 Task: Look for space in Pamiers, France from 10th July, 2023 to 15th July, 2023 for 7 adults in price range Rs.10000 to Rs.15000. Place can be entire place or shared room with 4 bedrooms having 7 beds and 4 bathrooms. Property type can be house, flat, guest house. Amenities needed are: wifi, TV, free parkinig on premises, gym, breakfast. Booking option can be shelf check-in. Required host language is English.
Action: Mouse moved to (403, 97)
Screenshot: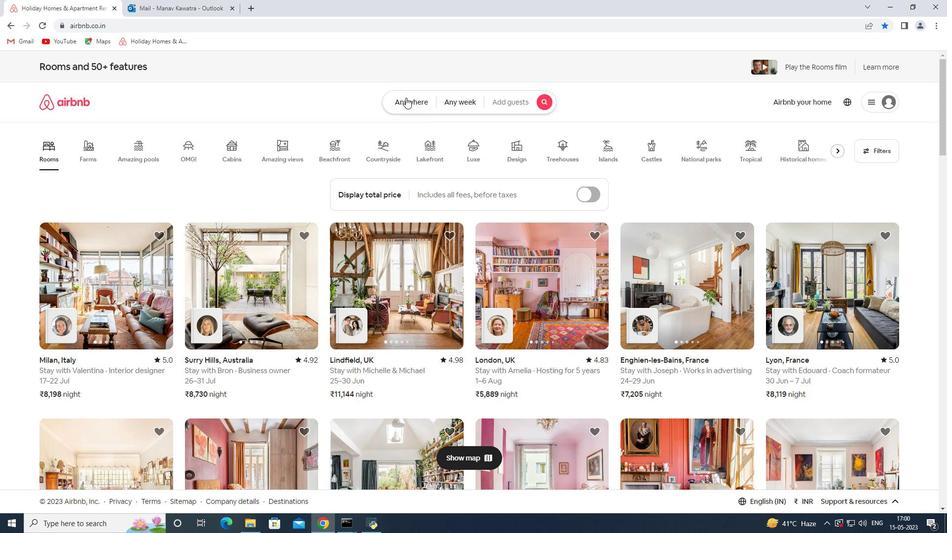 
Action: Mouse pressed left at (403, 97)
Screenshot: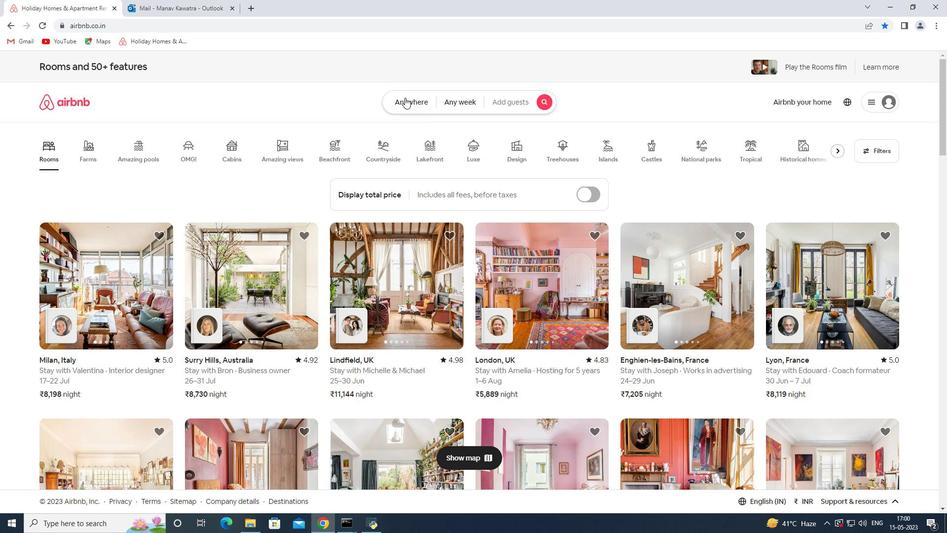 
Action: Mouse moved to (377, 139)
Screenshot: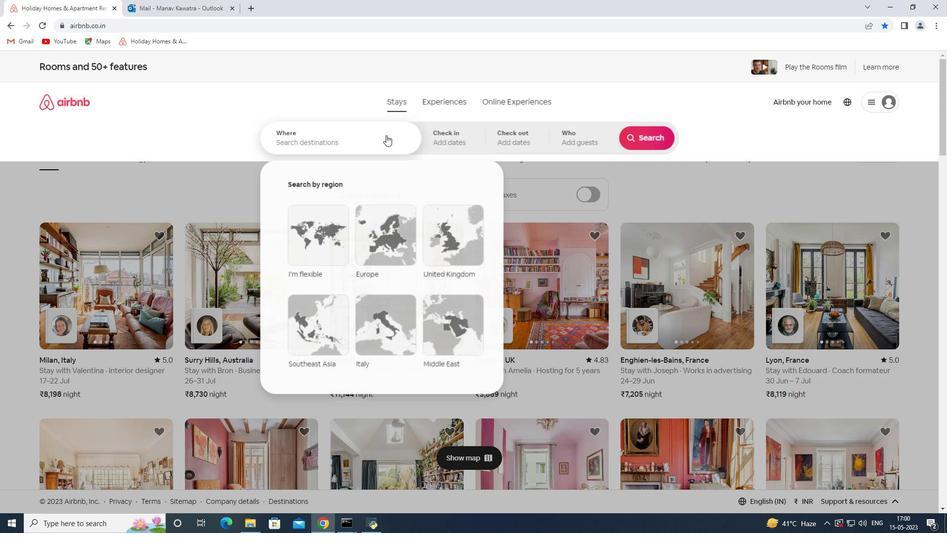 
Action: Mouse pressed left at (377, 139)
Screenshot: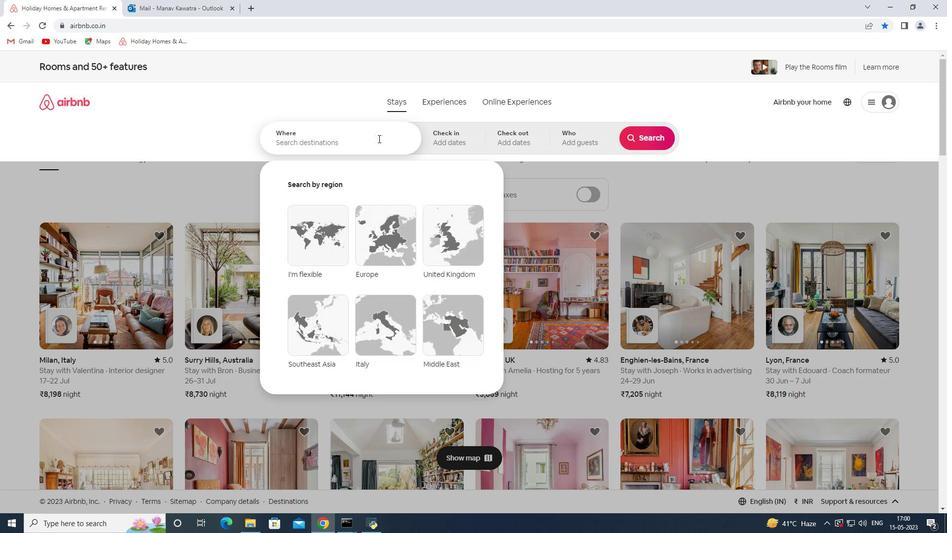 
Action: Mouse moved to (377, 140)
Screenshot: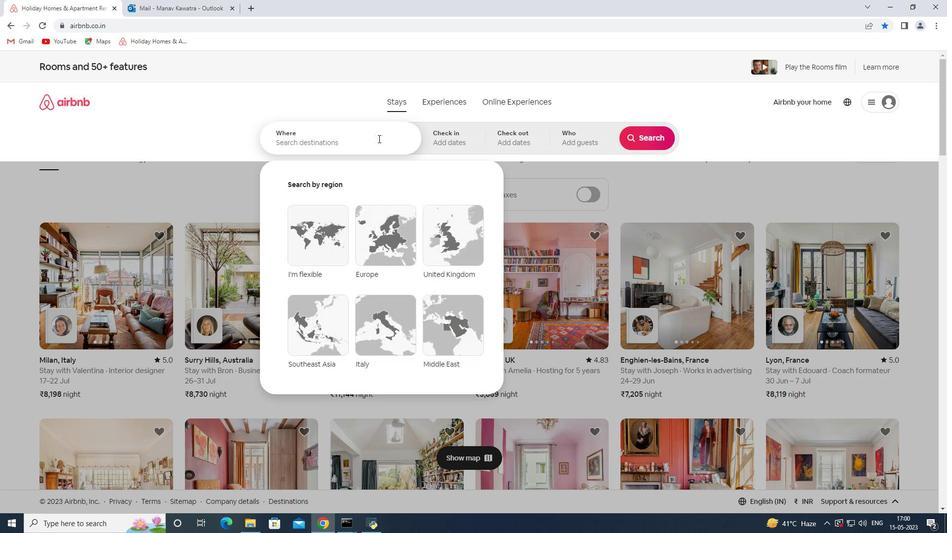 
Action: Key pressed <Key.shift><Key.shift><Key.shift>Pamiers<Key.space><Key.shift><Key.shift><Key.shift><Key.shift><Key.shift><Key.shift><Key.shift><Key.shift><Key.shift>France<Key.space><Key.enter>
Screenshot: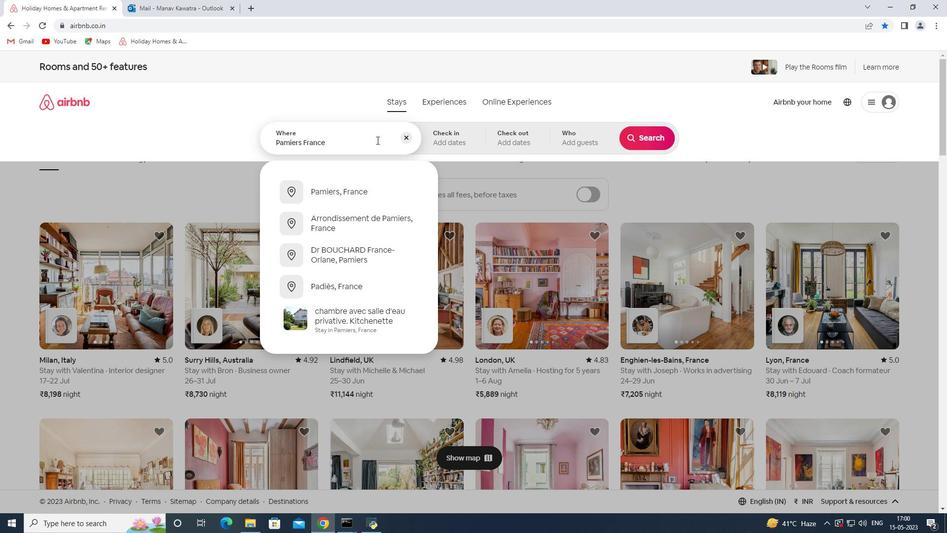 
Action: Mouse moved to (631, 216)
Screenshot: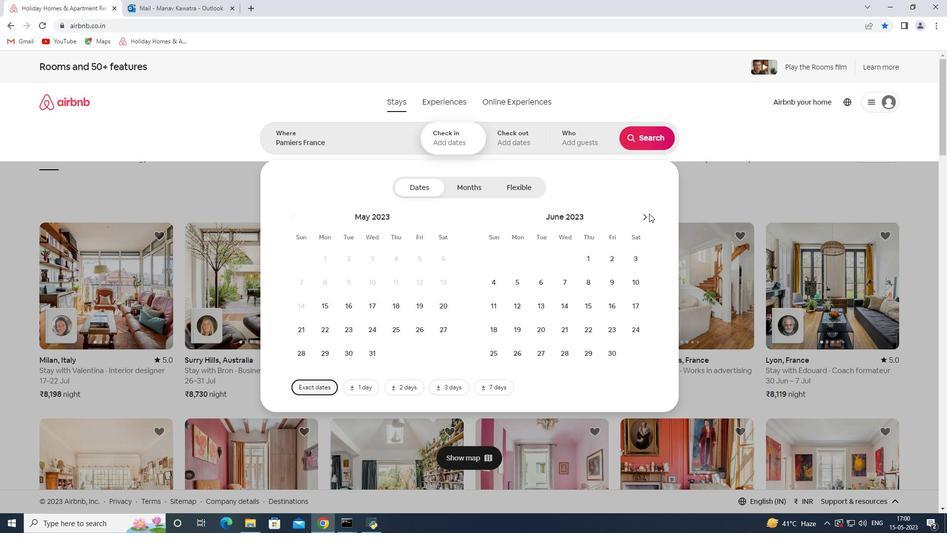 
Action: Mouse pressed left at (631, 216)
Screenshot: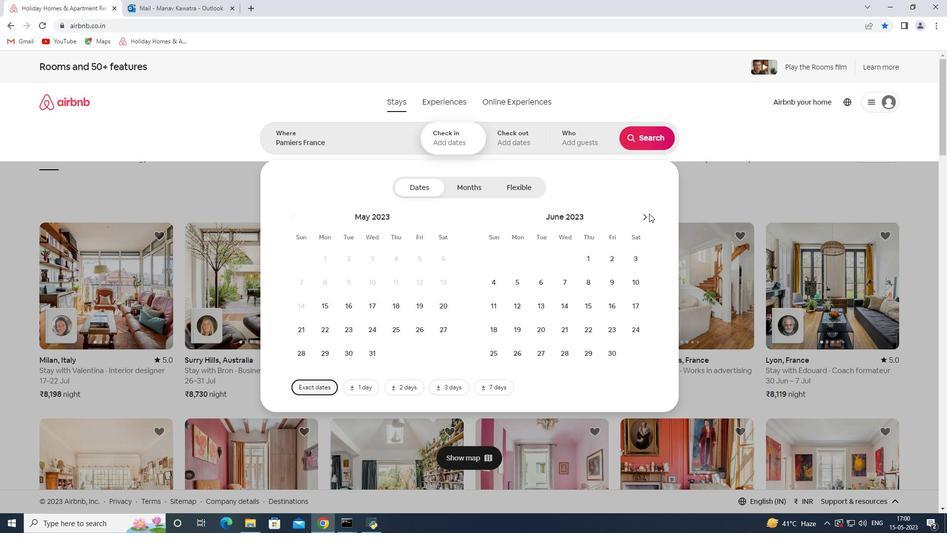 
Action: Mouse moved to (639, 219)
Screenshot: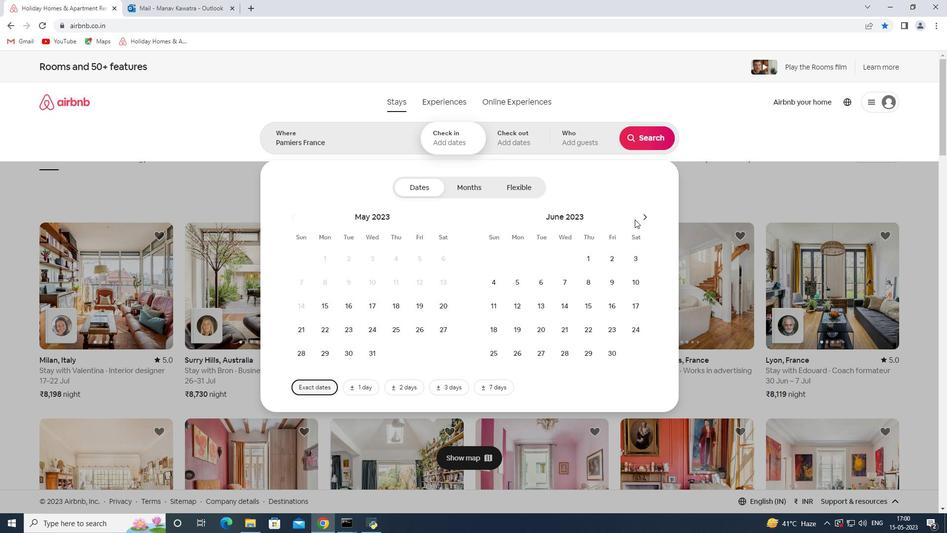 
Action: Mouse pressed left at (639, 219)
Screenshot: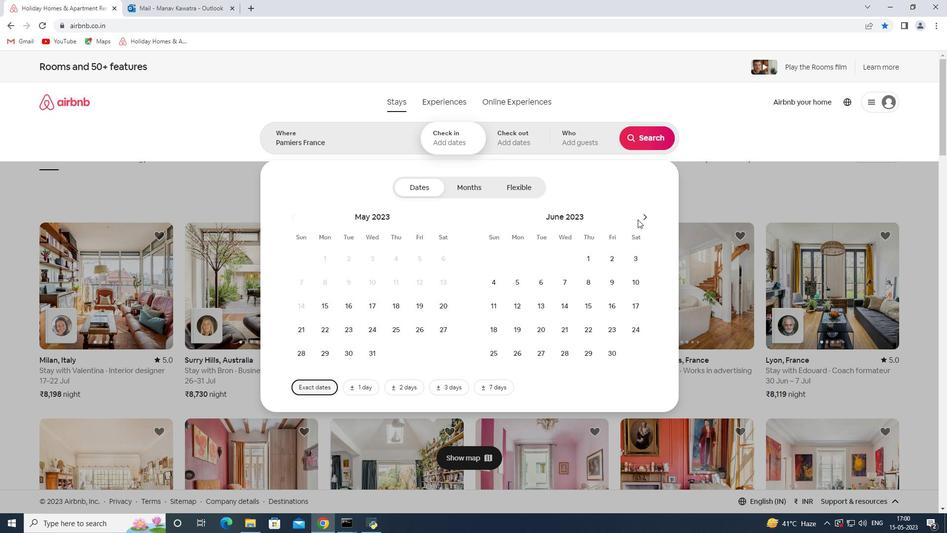 
Action: Mouse moved to (515, 306)
Screenshot: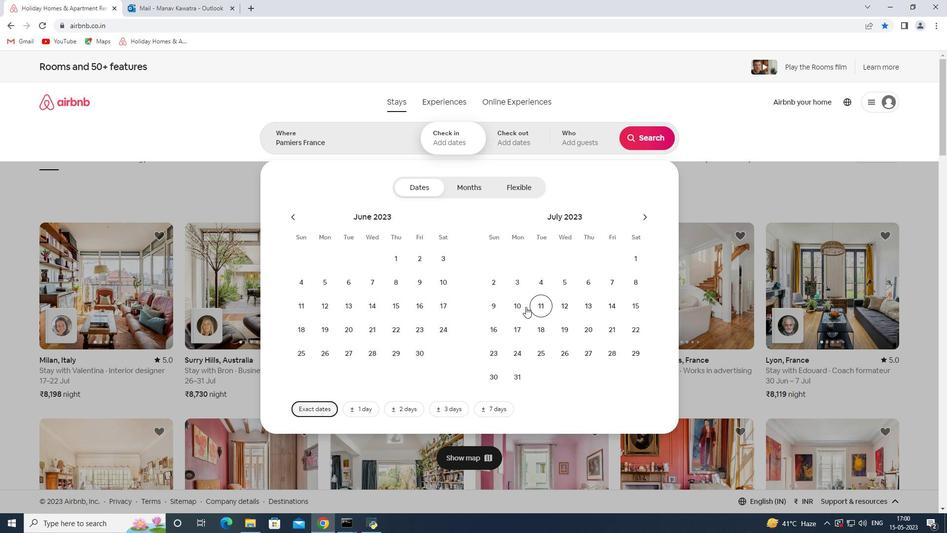 
Action: Mouse pressed left at (515, 306)
Screenshot: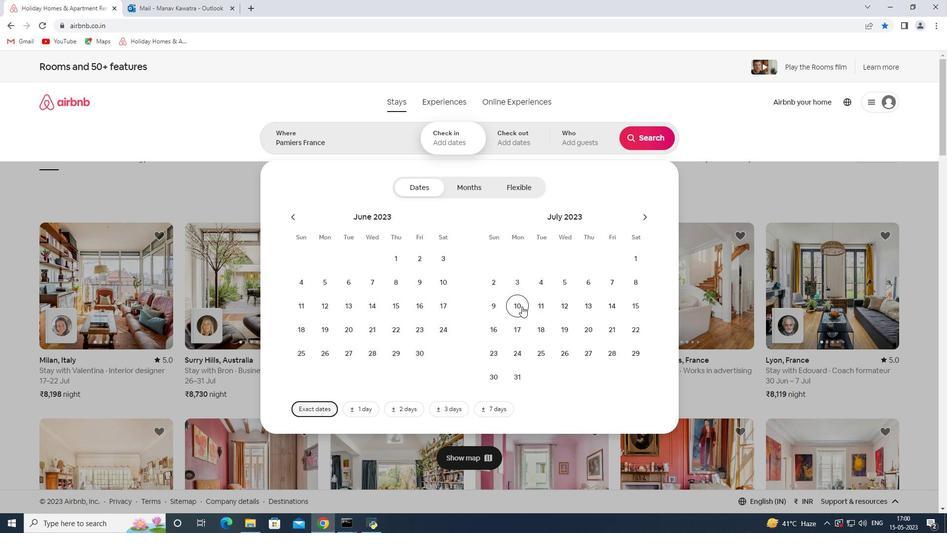 
Action: Mouse moved to (635, 306)
Screenshot: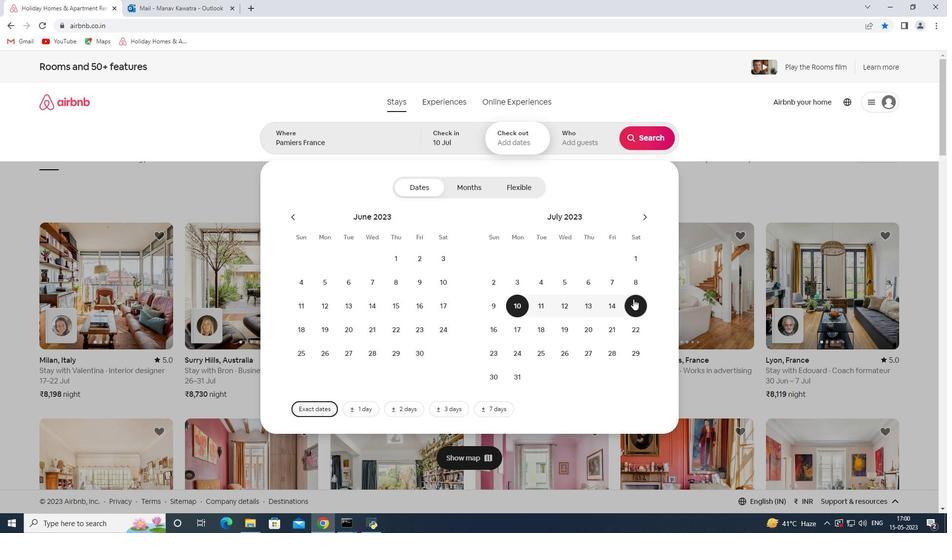 
Action: Mouse pressed left at (635, 306)
Screenshot: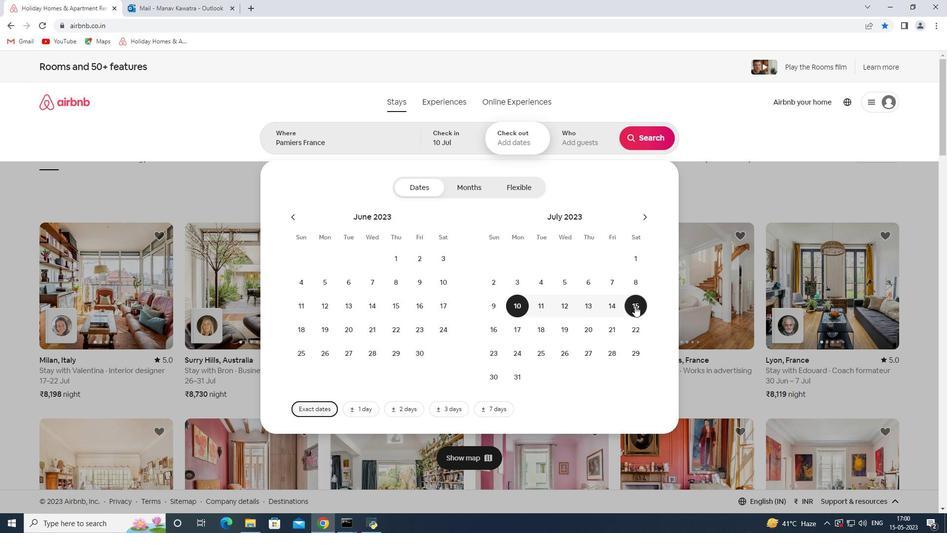 
Action: Mouse moved to (585, 147)
Screenshot: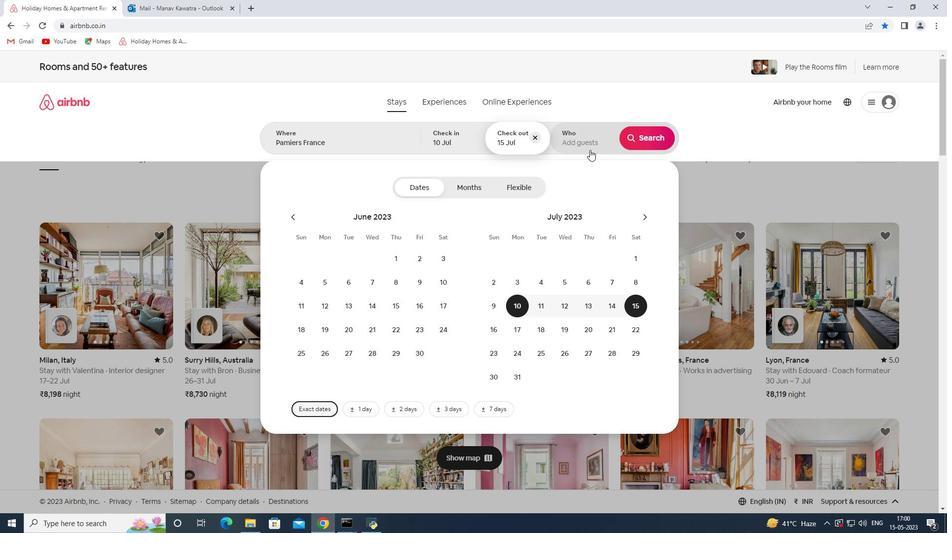 
Action: Mouse pressed left at (585, 147)
Screenshot: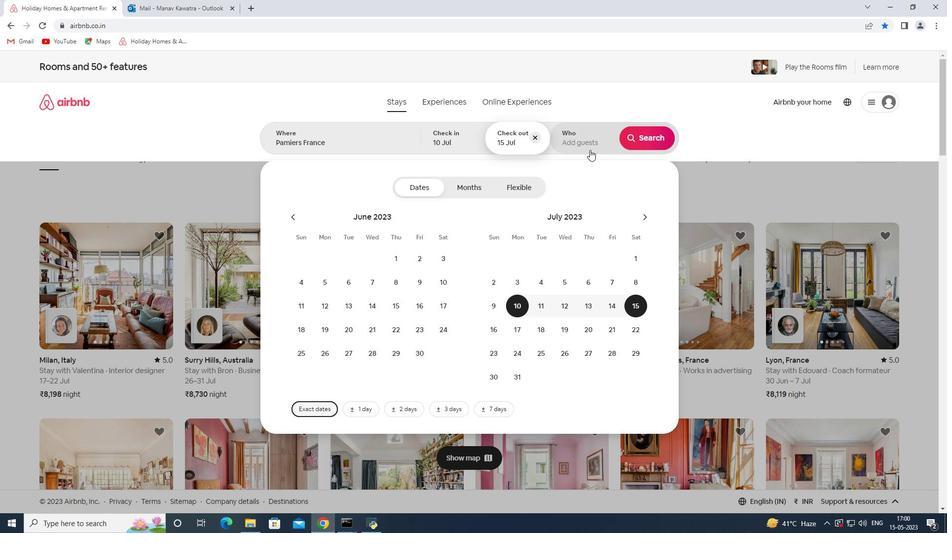
Action: Mouse moved to (651, 192)
Screenshot: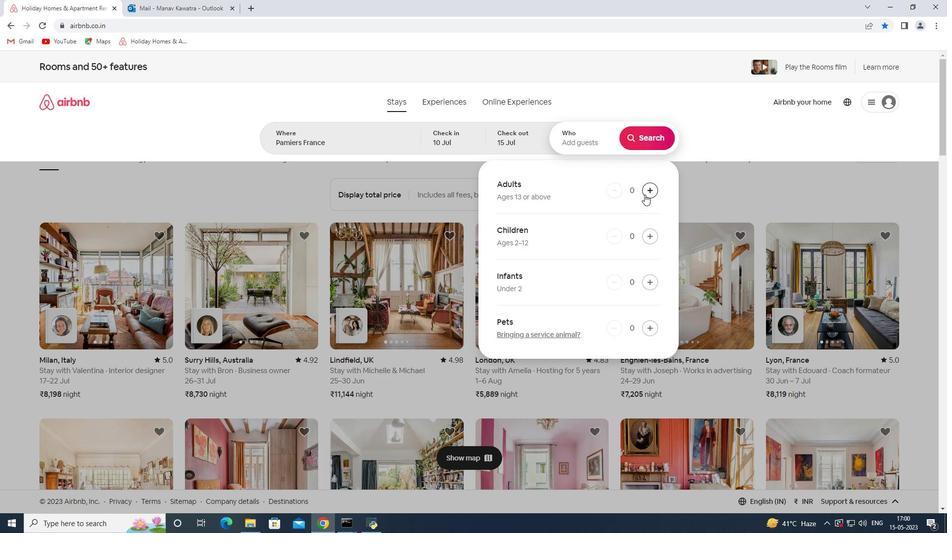 
Action: Mouse pressed left at (651, 192)
Screenshot: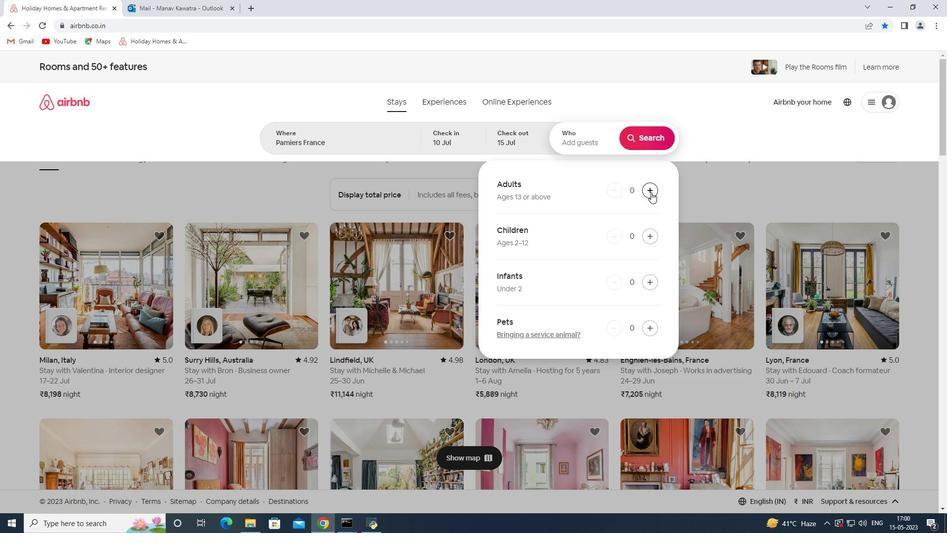 
Action: Mouse pressed left at (651, 192)
Screenshot: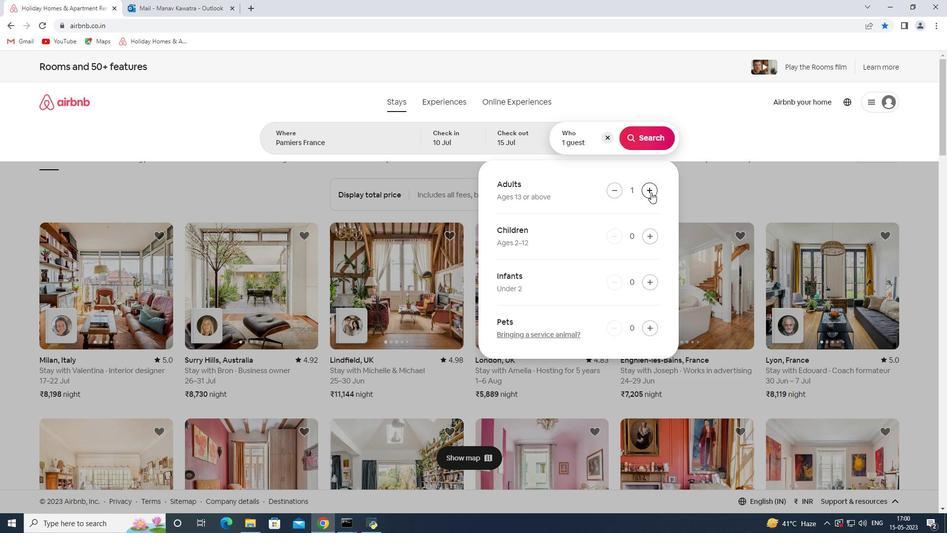 
Action: Mouse pressed left at (651, 192)
Screenshot: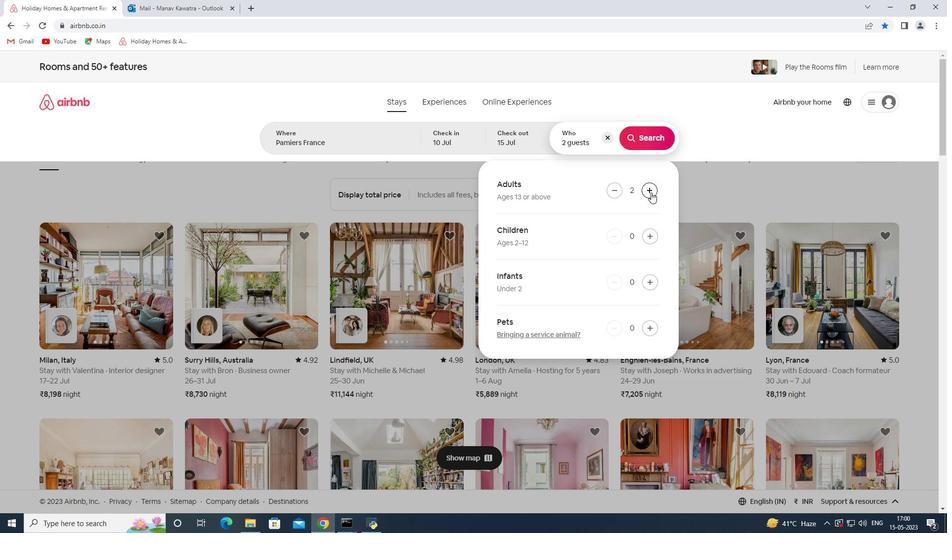 
Action: Mouse pressed left at (651, 192)
Screenshot: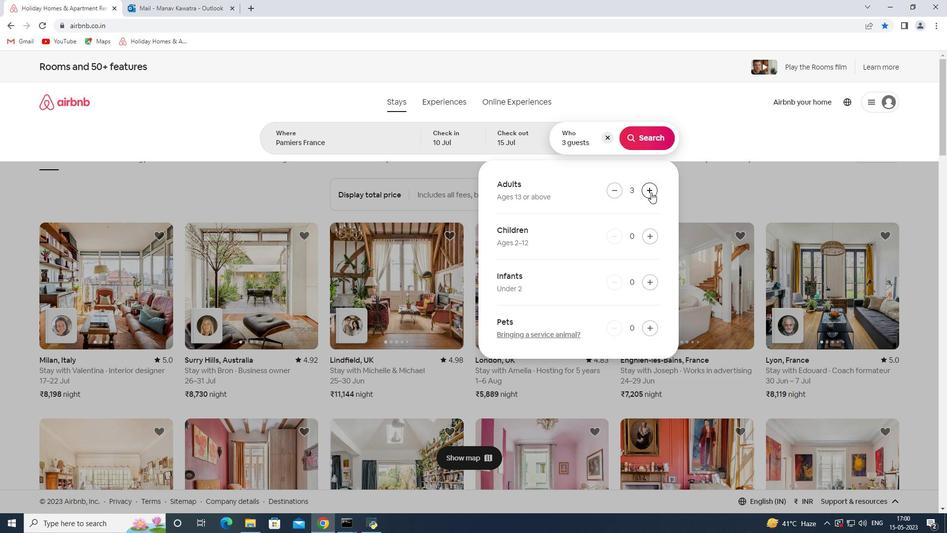 
Action: Mouse pressed left at (651, 192)
Screenshot: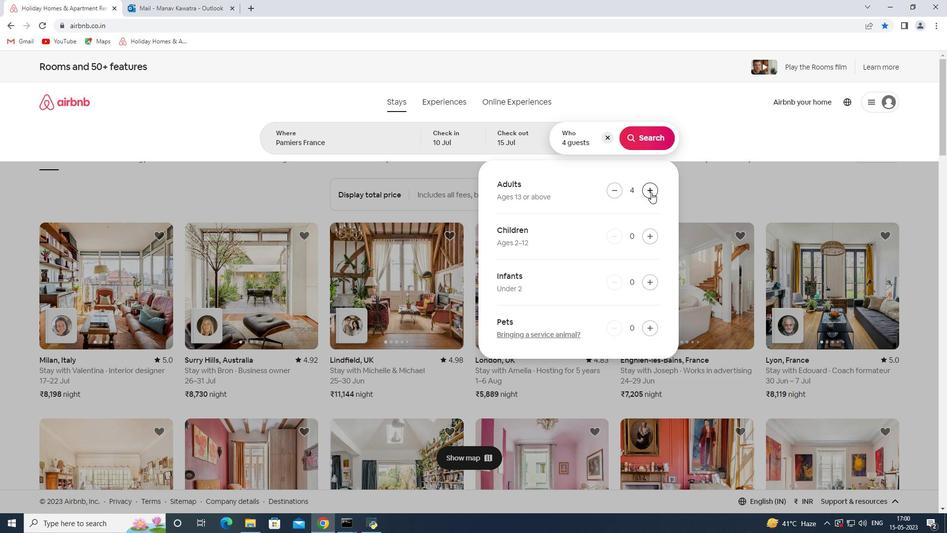 
Action: Mouse pressed left at (651, 192)
Screenshot: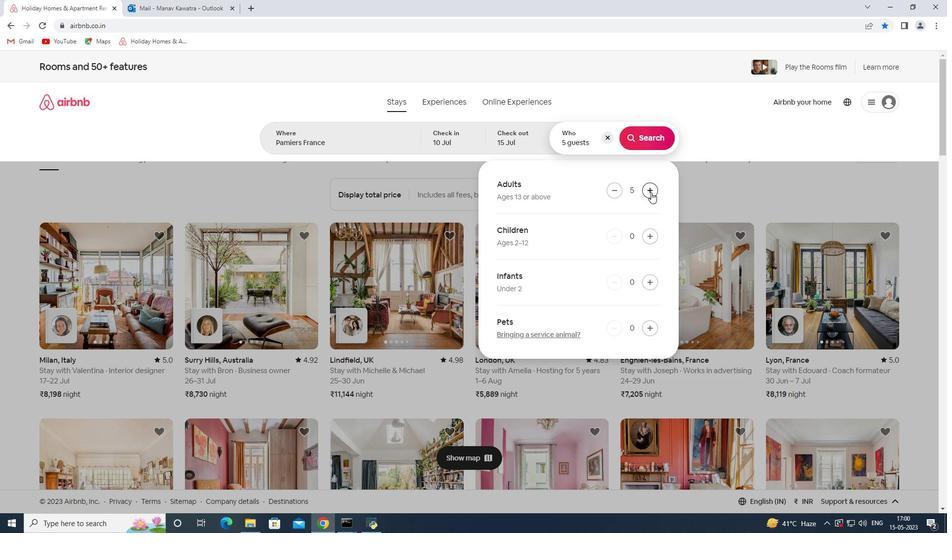 
Action: Mouse moved to (649, 190)
Screenshot: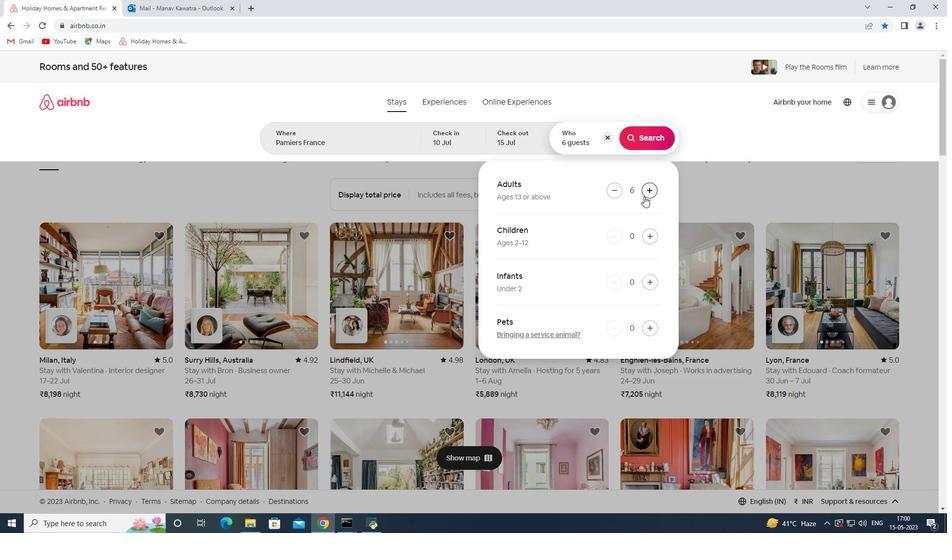 
Action: Mouse pressed left at (649, 190)
Screenshot: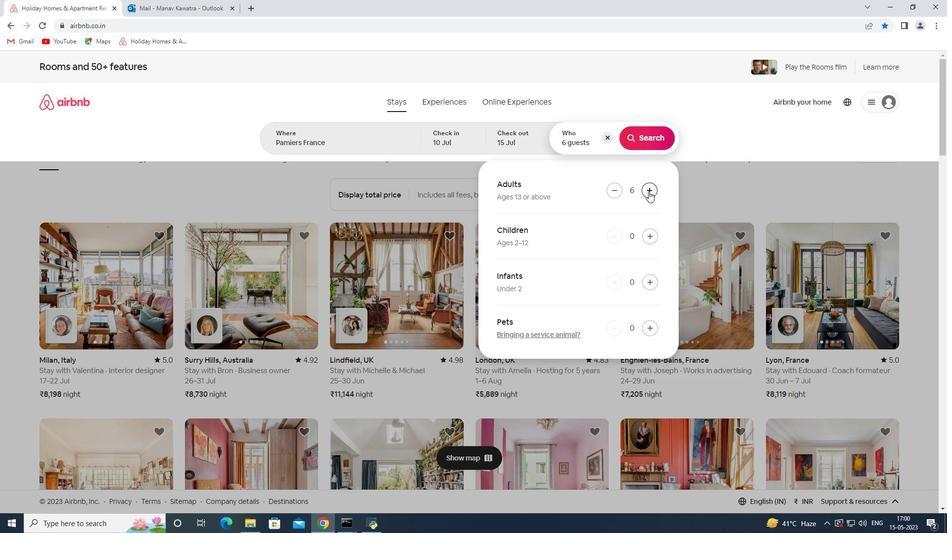 
Action: Mouse moved to (659, 137)
Screenshot: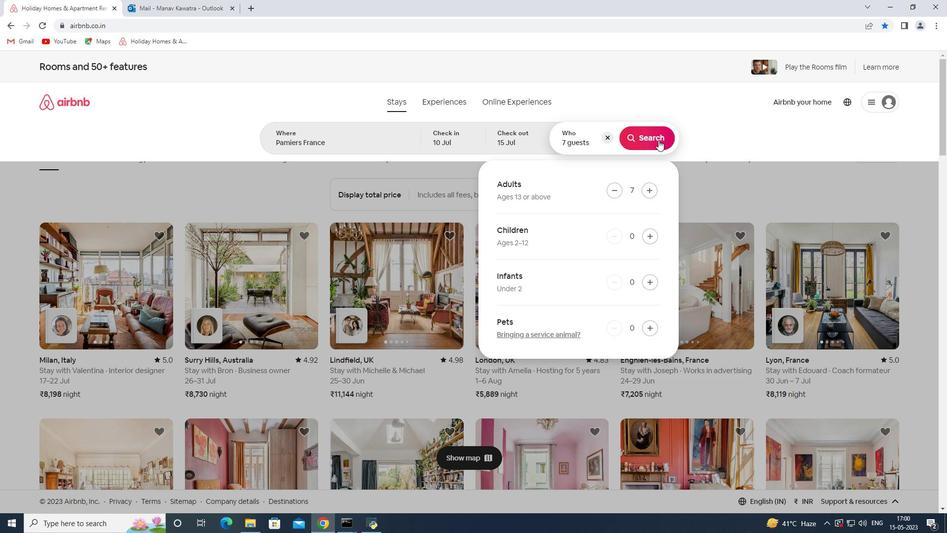 
Action: Mouse pressed left at (659, 137)
Screenshot: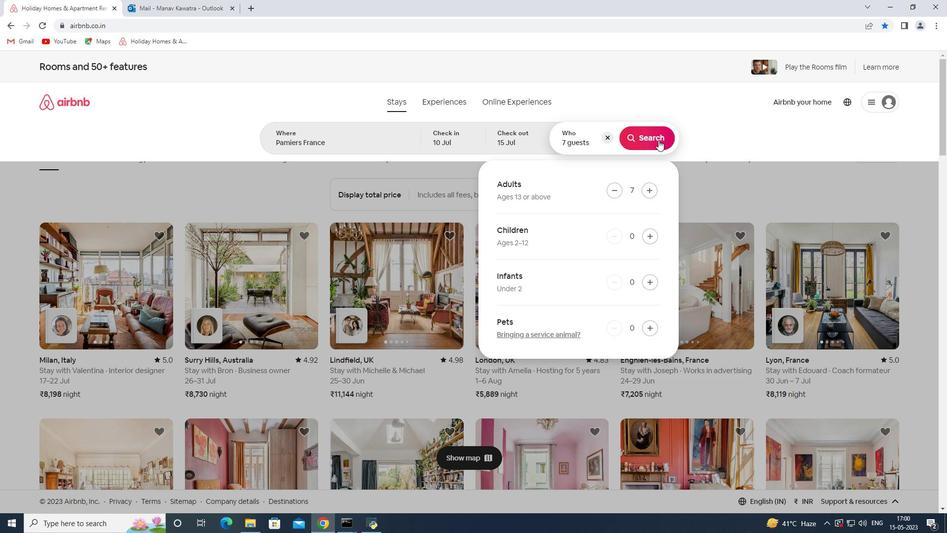 
Action: Mouse moved to (907, 115)
Screenshot: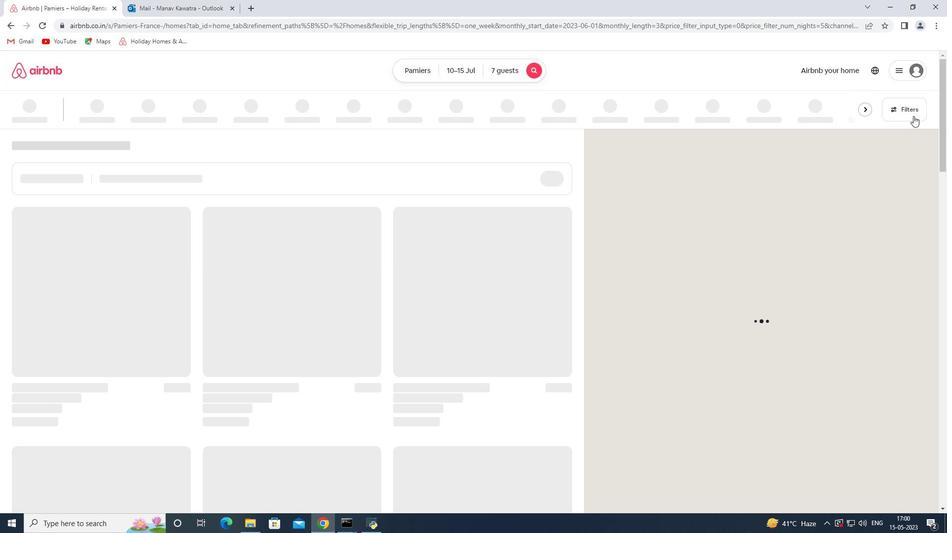 
Action: Mouse pressed left at (907, 115)
Screenshot: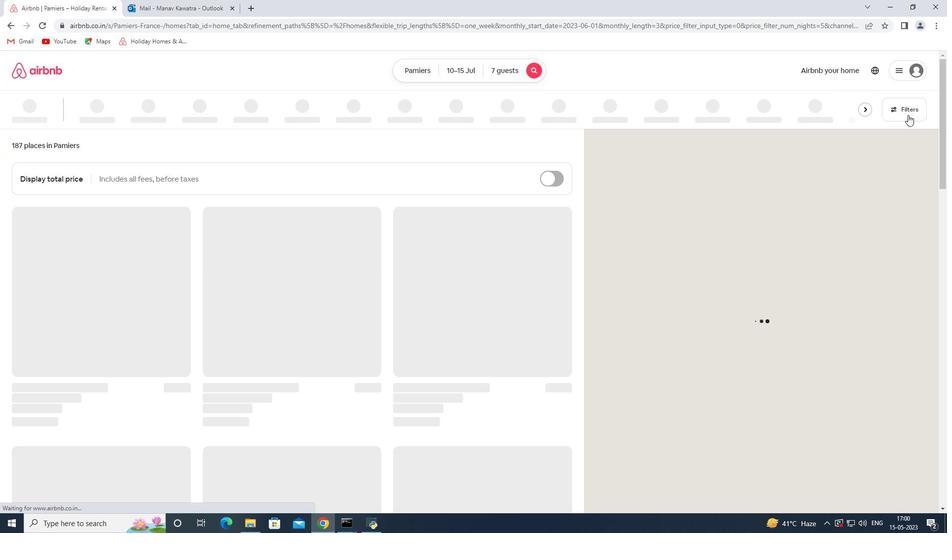 
Action: Mouse moved to (349, 351)
Screenshot: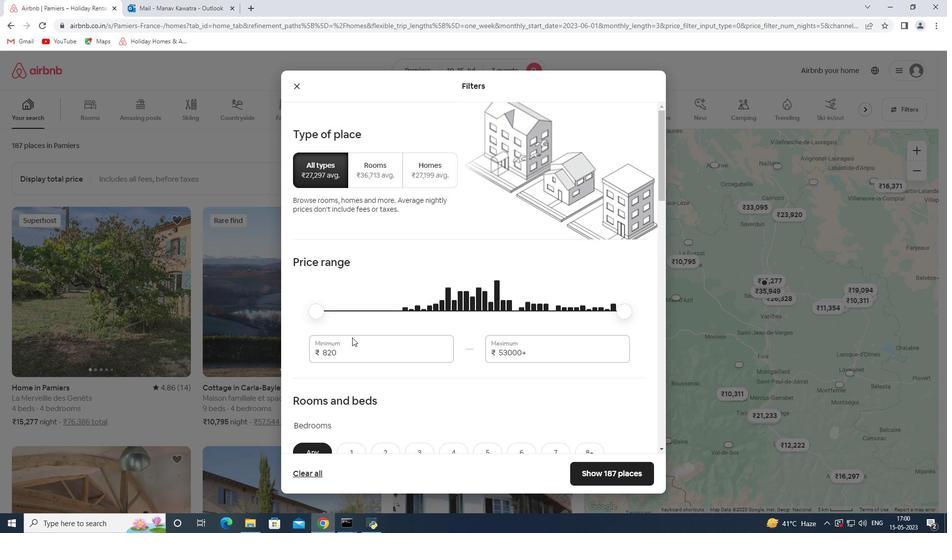 
Action: Mouse pressed left at (349, 351)
Screenshot: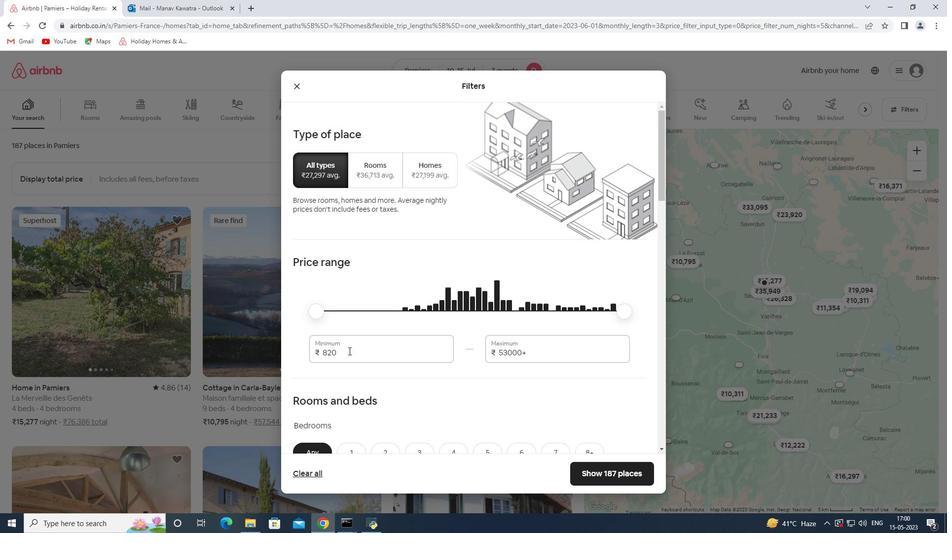 
Action: Mouse pressed left at (349, 351)
Screenshot: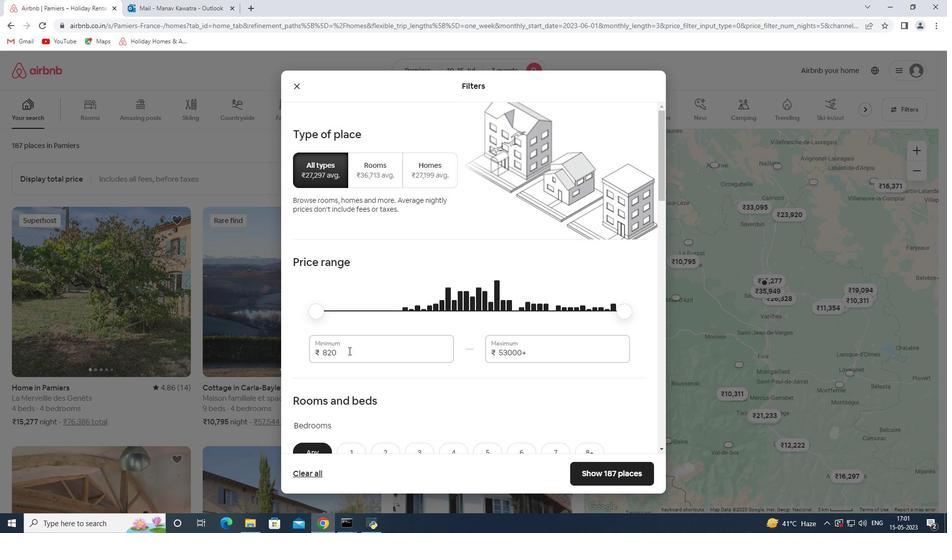 
Action: Key pressed 10000<Key.tab>15000
Screenshot: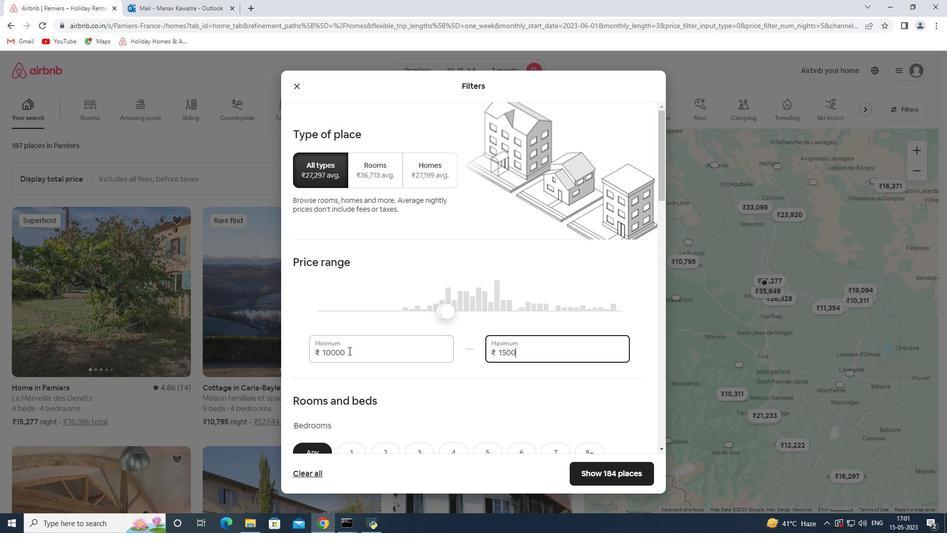 
Action: Mouse scrolled (349, 350) with delta (0, 0)
Screenshot: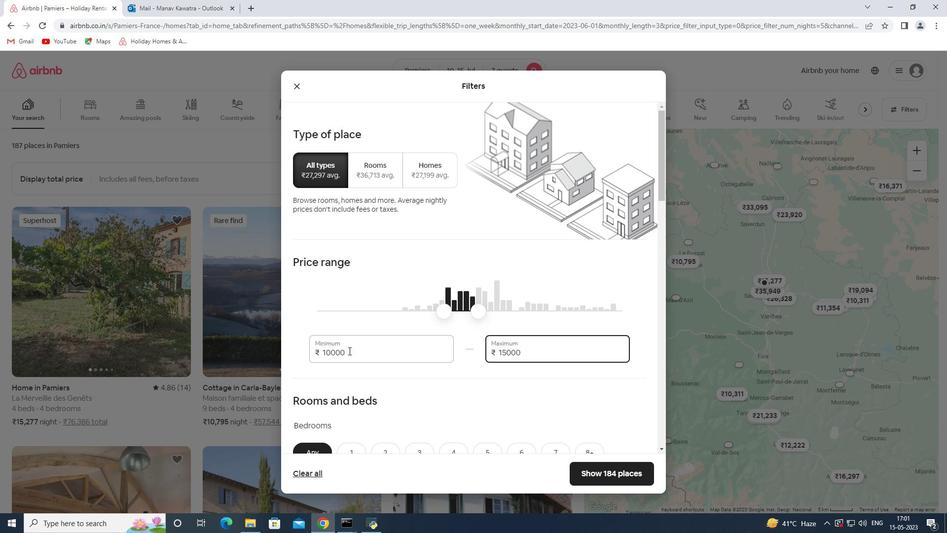 
Action: Mouse scrolled (349, 350) with delta (0, 0)
Screenshot: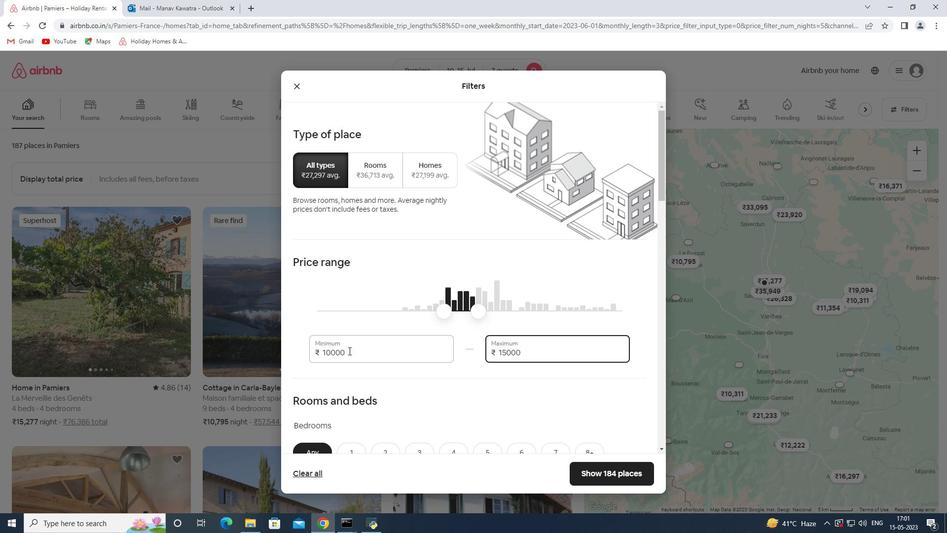 
Action: Mouse scrolled (349, 350) with delta (0, 0)
Screenshot: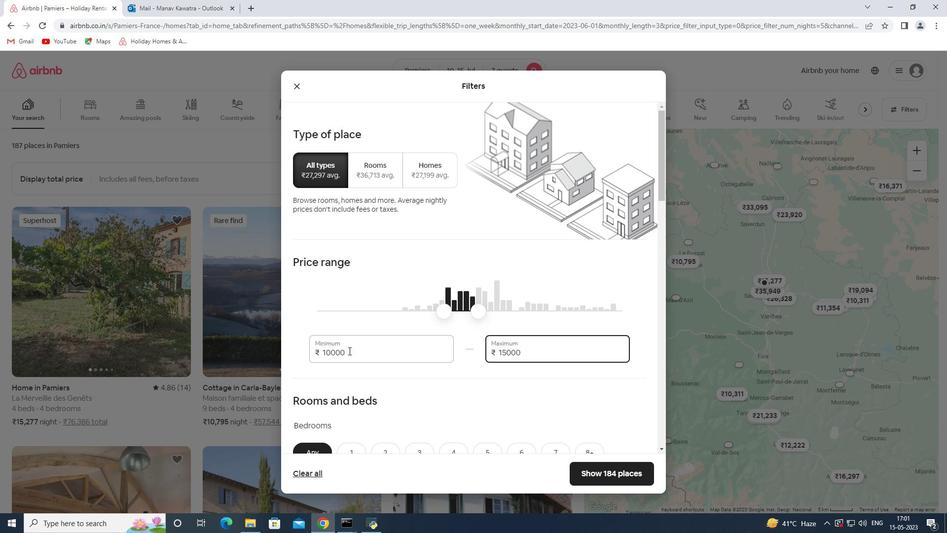 
Action: Mouse scrolled (349, 350) with delta (0, 0)
Screenshot: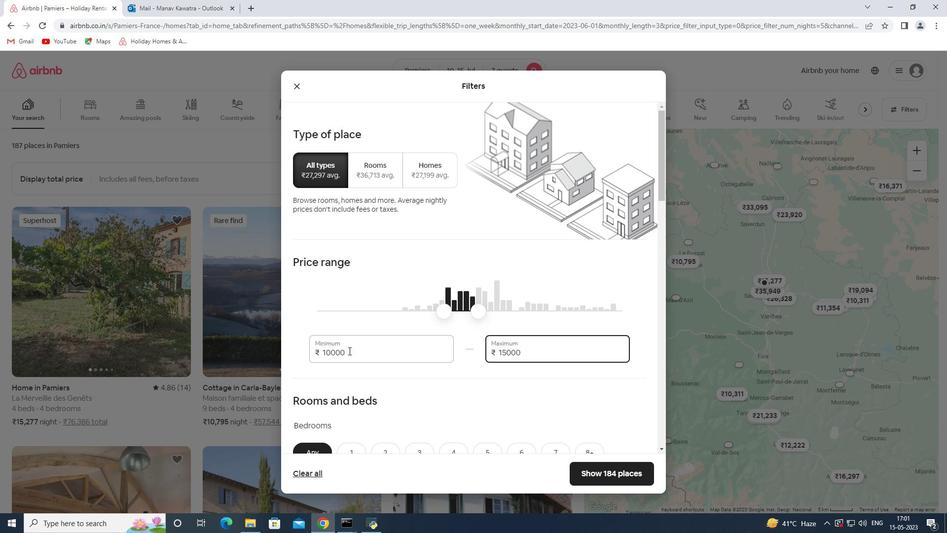 
Action: Mouse moved to (352, 350)
Screenshot: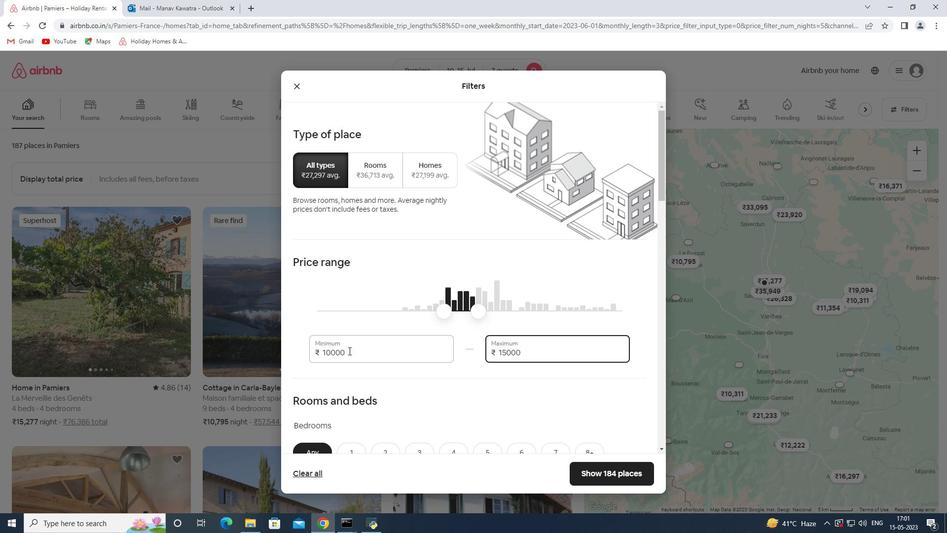 
Action: Mouse scrolled (352, 350) with delta (0, 0)
Screenshot: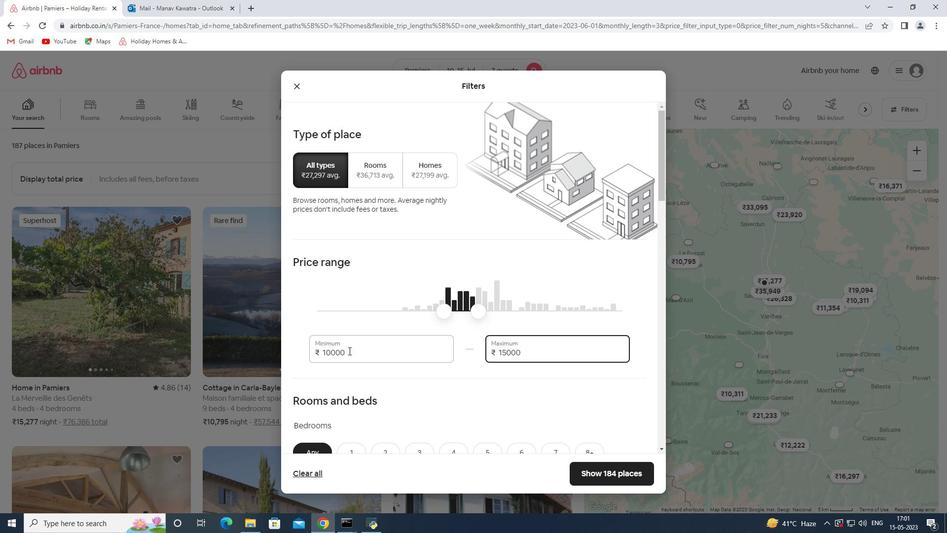 
Action: Mouse moved to (461, 205)
Screenshot: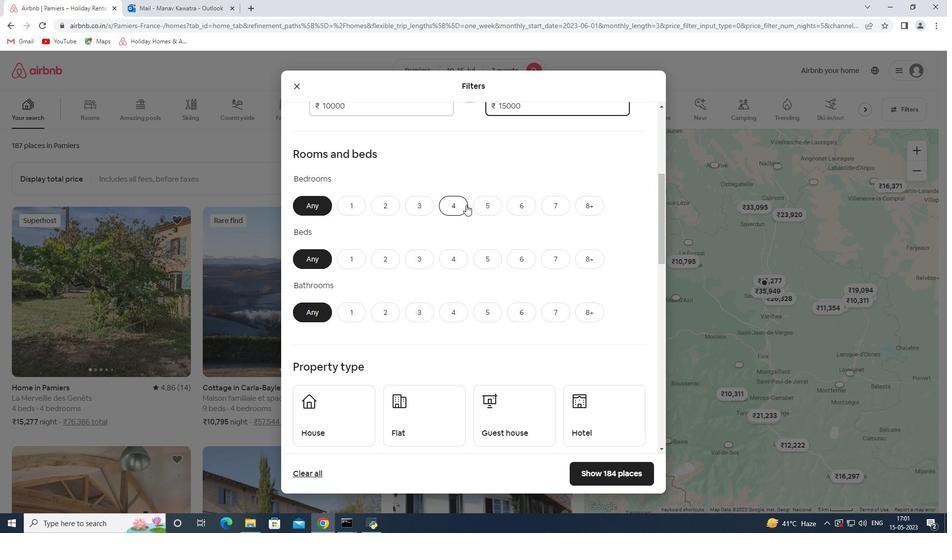 
Action: Mouse pressed left at (461, 205)
Screenshot: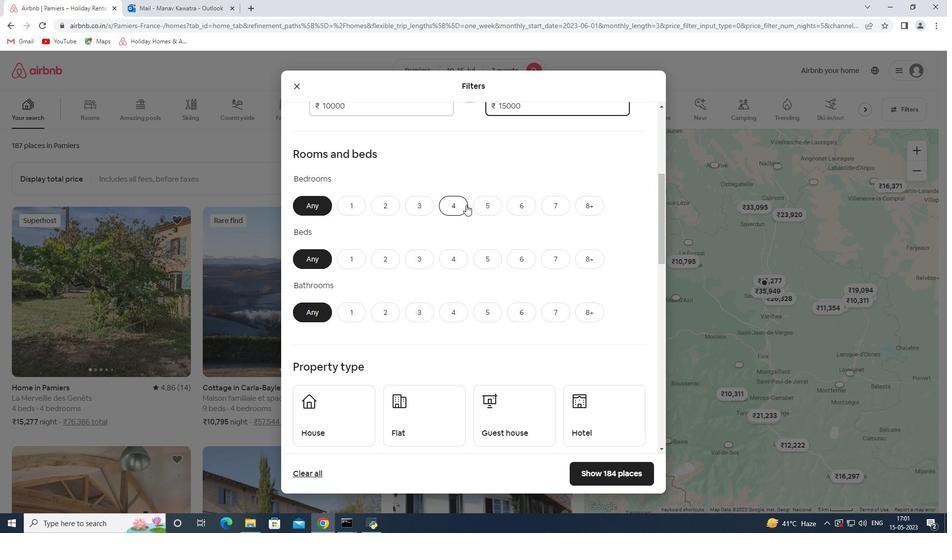 
Action: Mouse moved to (562, 253)
Screenshot: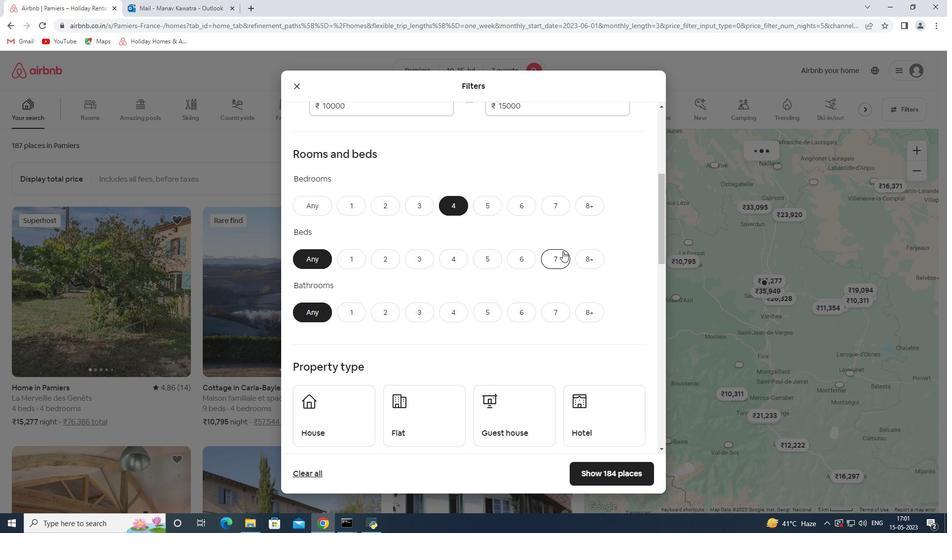 
Action: Mouse pressed left at (562, 253)
Screenshot: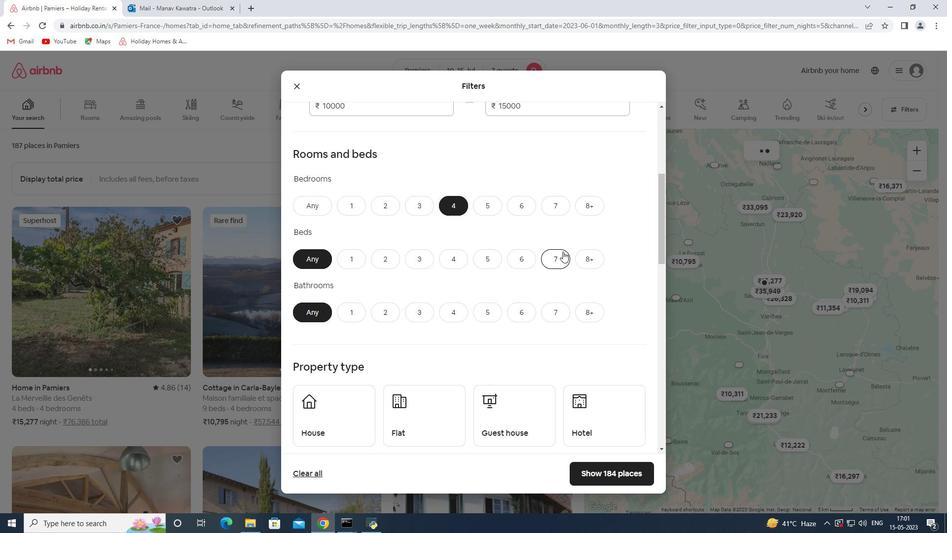 
Action: Mouse moved to (458, 317)
Screenshot: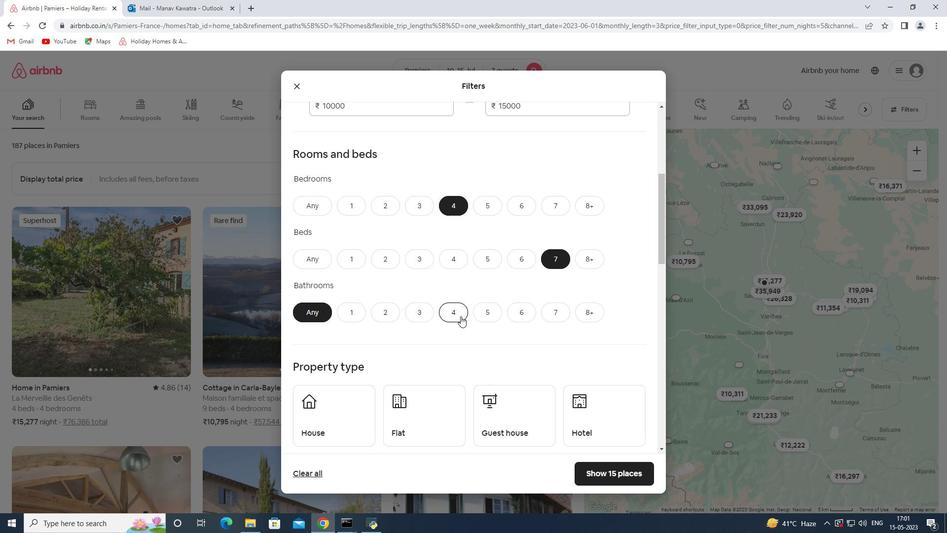 
Action: Mouse pressed left at (458, 317)
Screenshot: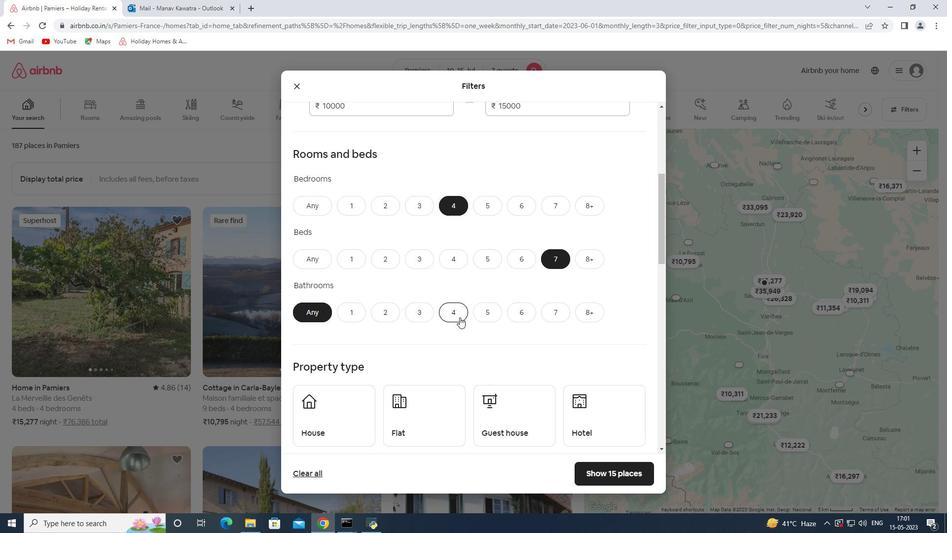 
Action: Mouse moved to (496, 313)
Screenshot: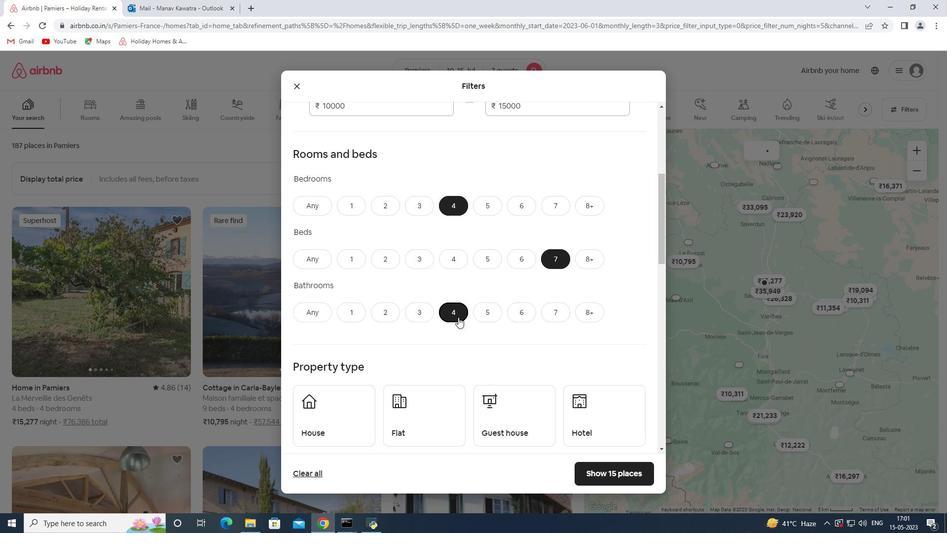 
Action: Mouse scrolled (496, 313) with delta (0, 0)
Screenshot: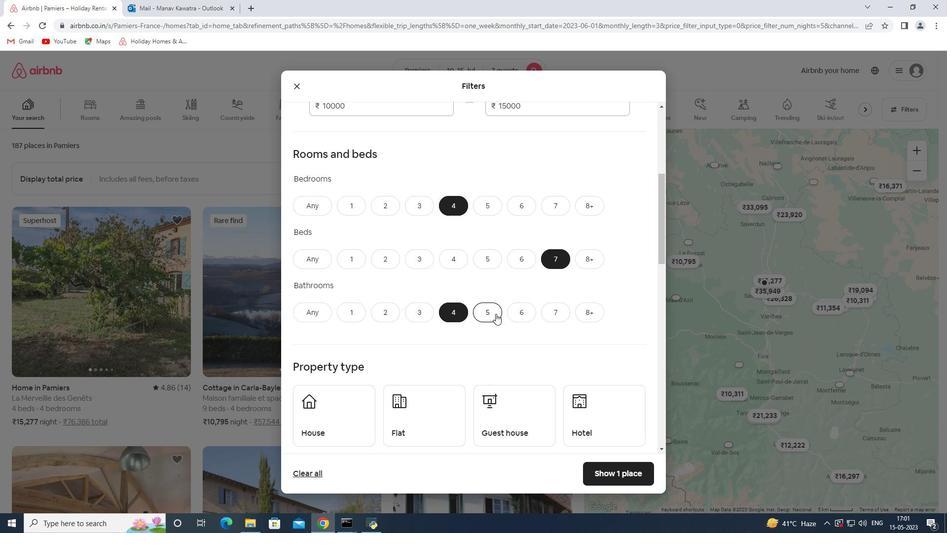 
Action: Mouse scrolled (496, 313) with delta (0, 0)
Screenshot: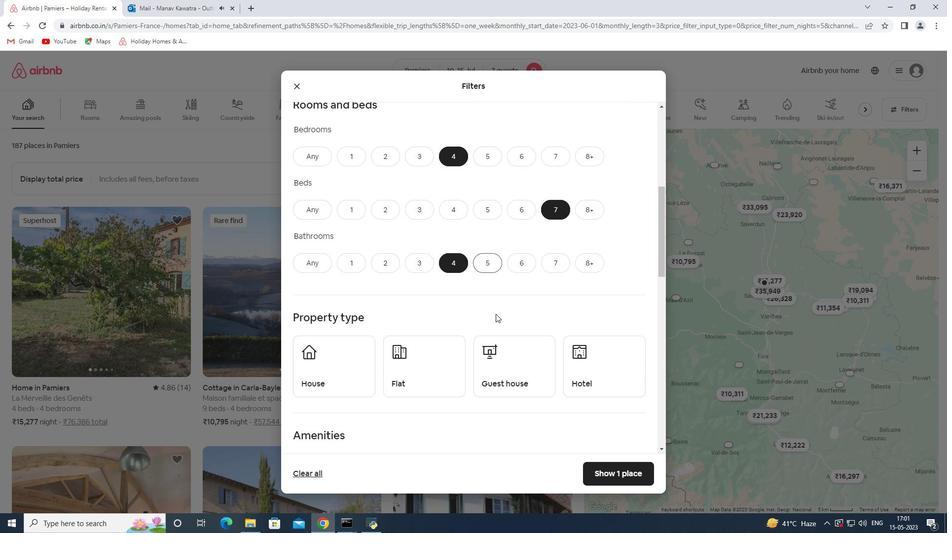 
Action: Mouse moved to (496, 313)
Screenshot: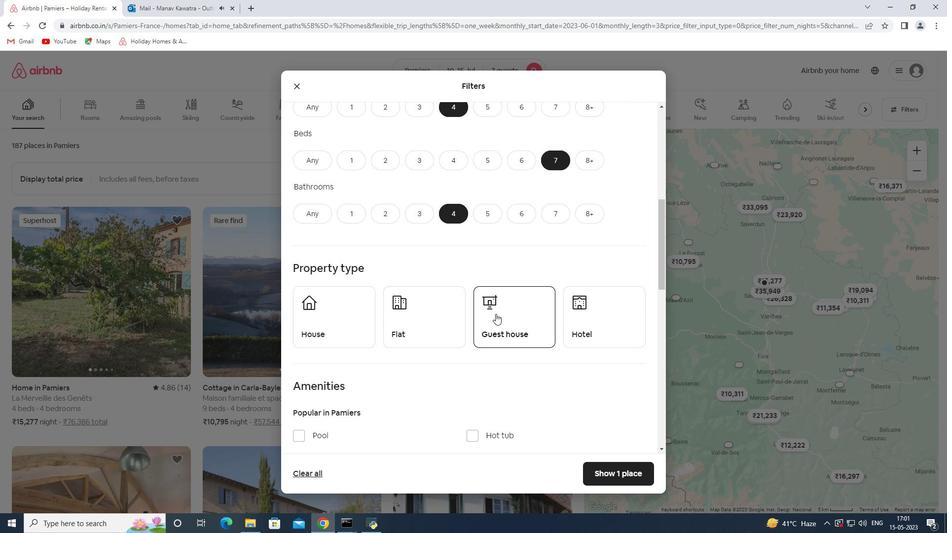 
Action: Mouse scrolled (496, 313) with delta (0, 0)
Screenshot: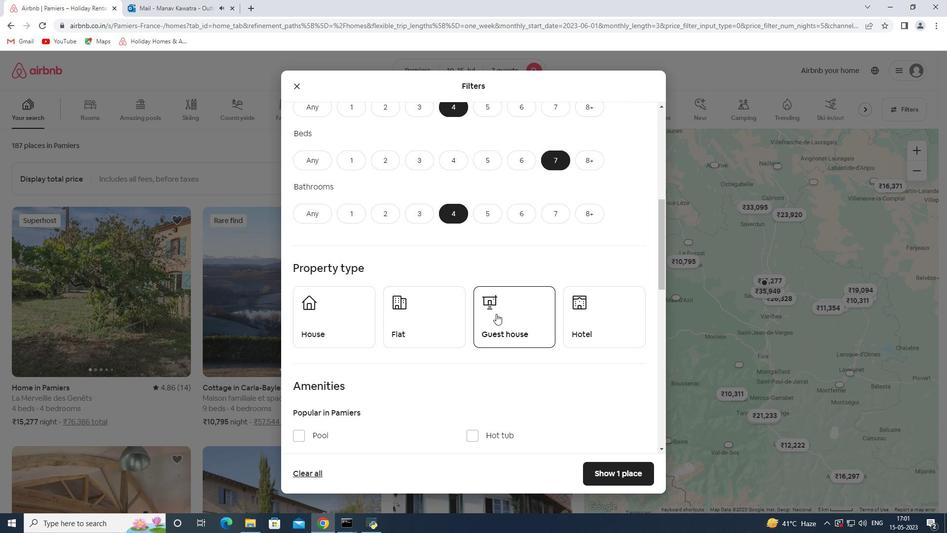 
Action: Mouse scrolled (496, 313) with delta (0, 0)
Screenshot: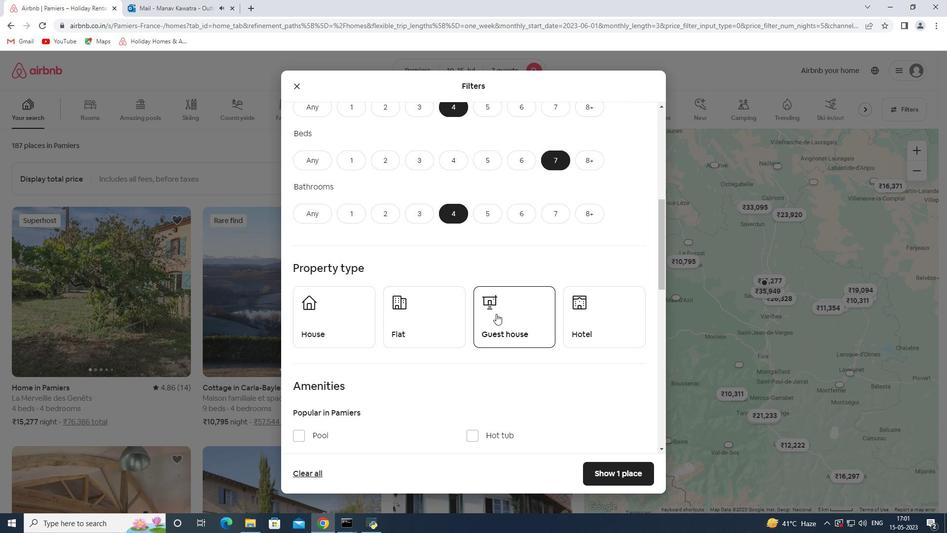 
Action: Mouse moved to (352, 233)
Screenshot: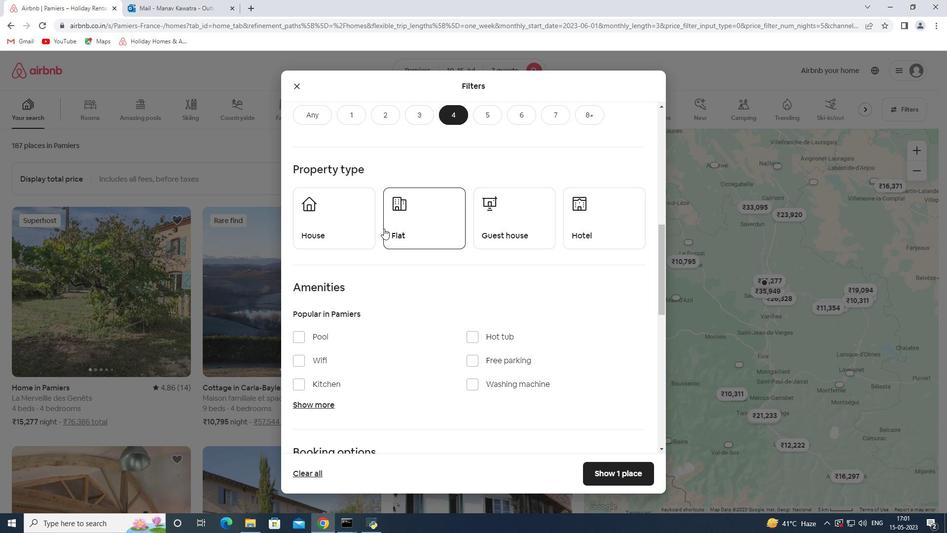
Action: Mouse pressed left at (352, 233)
Screenshot: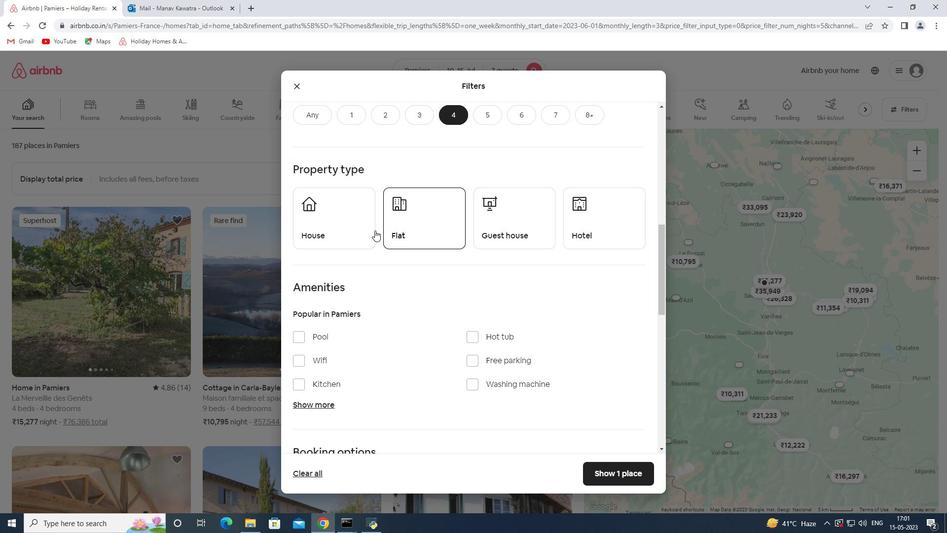 
Action: Mouse moved to (416, 227)
Screenshot: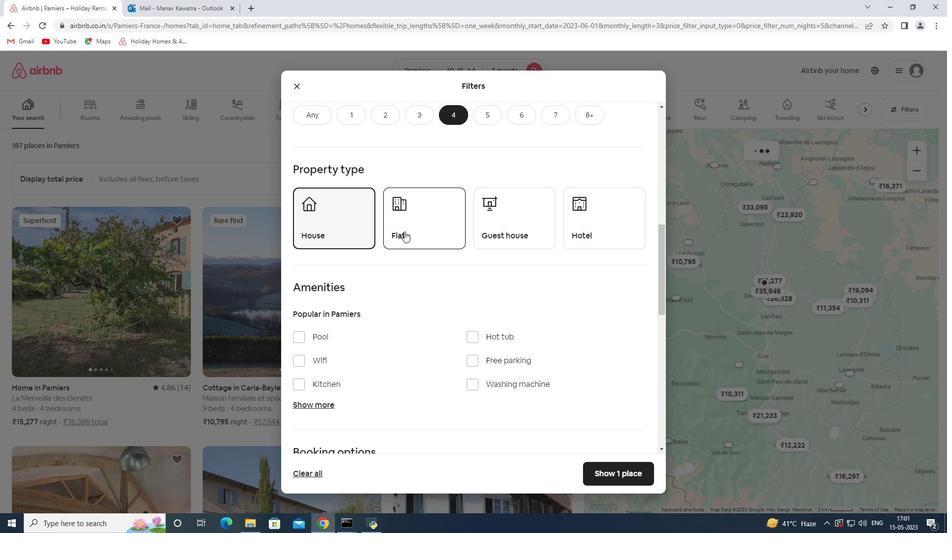 
Action: Mouse pressed left at (416, 227)
Screenshot: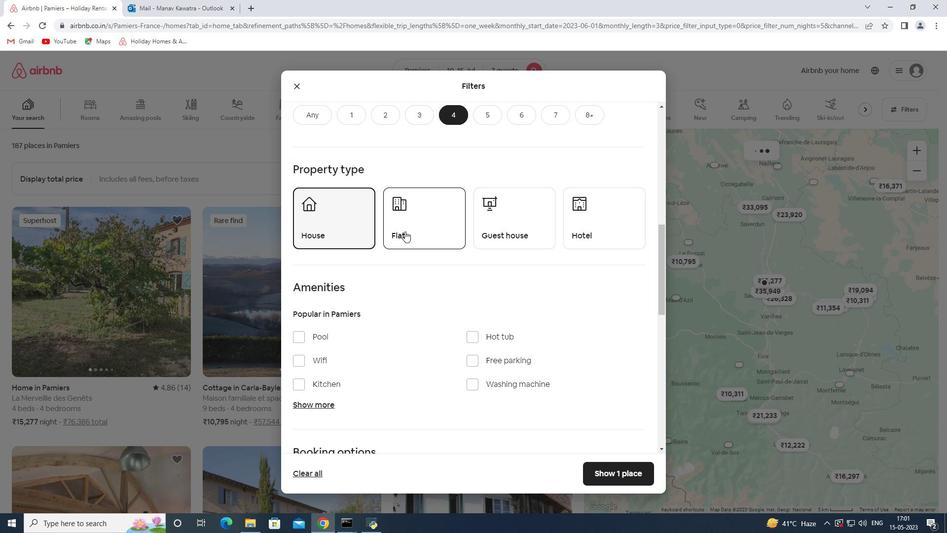 
Action: Mouse moved to (508, 206)
Screenshot: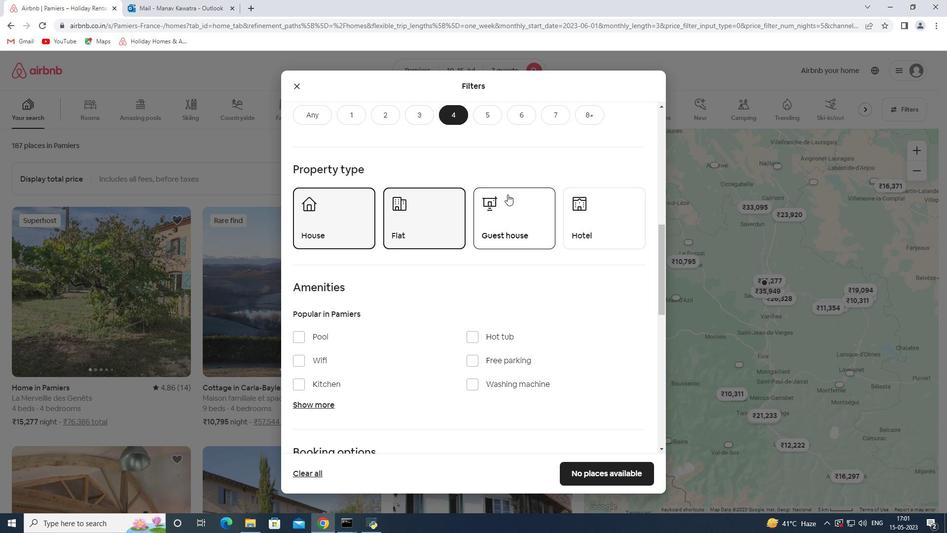 
Action: Mouse pressed left at (508, 206)
Screenshot: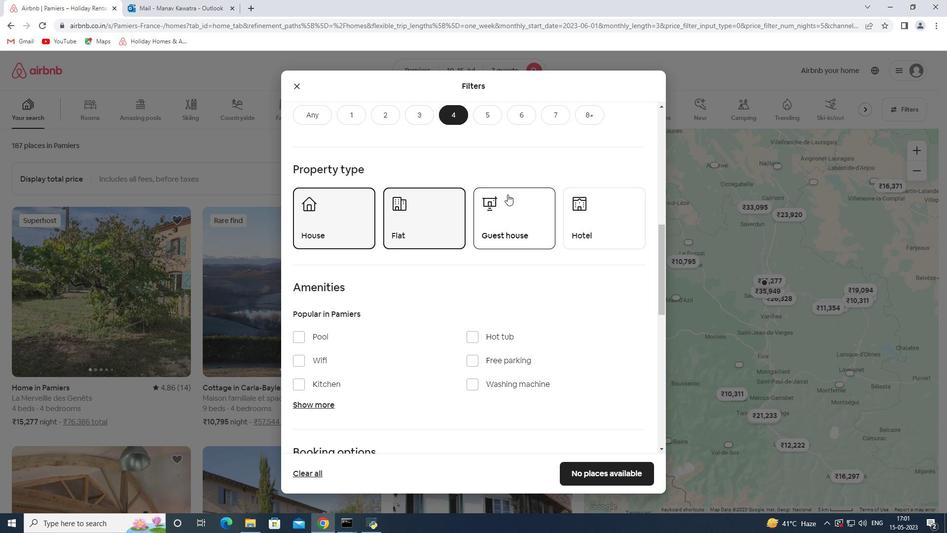 
Action: Mouse moved to (479, 355)
Screenshot: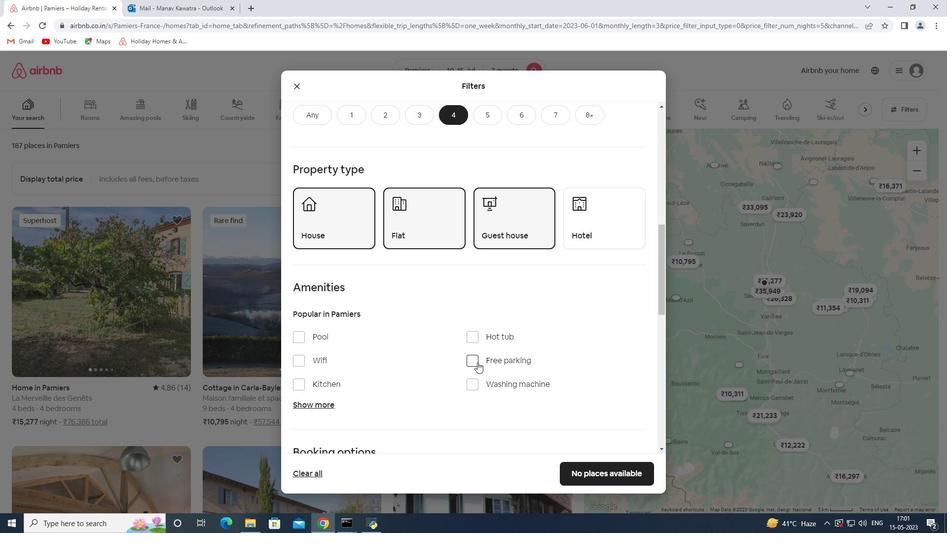 
Action: Mouse pressed left at (479, 355)
Screenshot: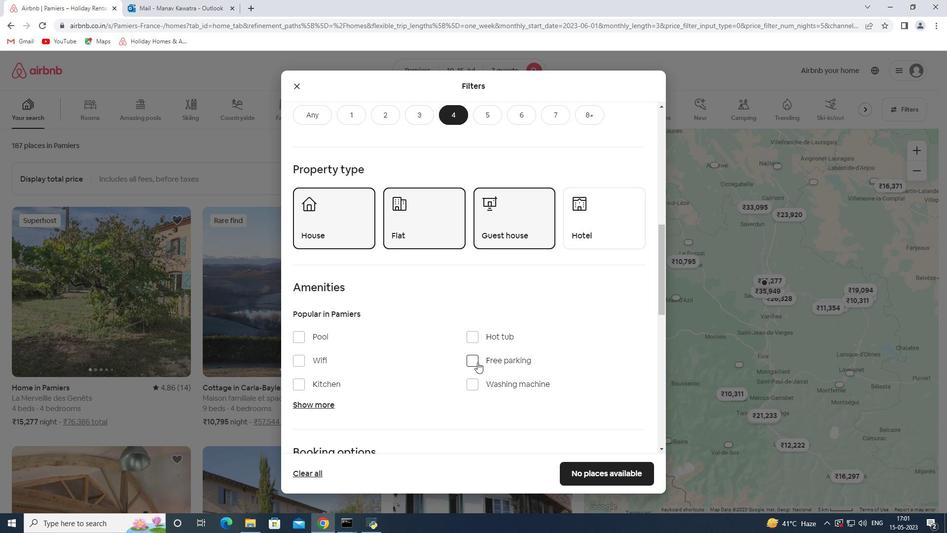 
Action: Mouse moved to (303, 362)
Screenshot: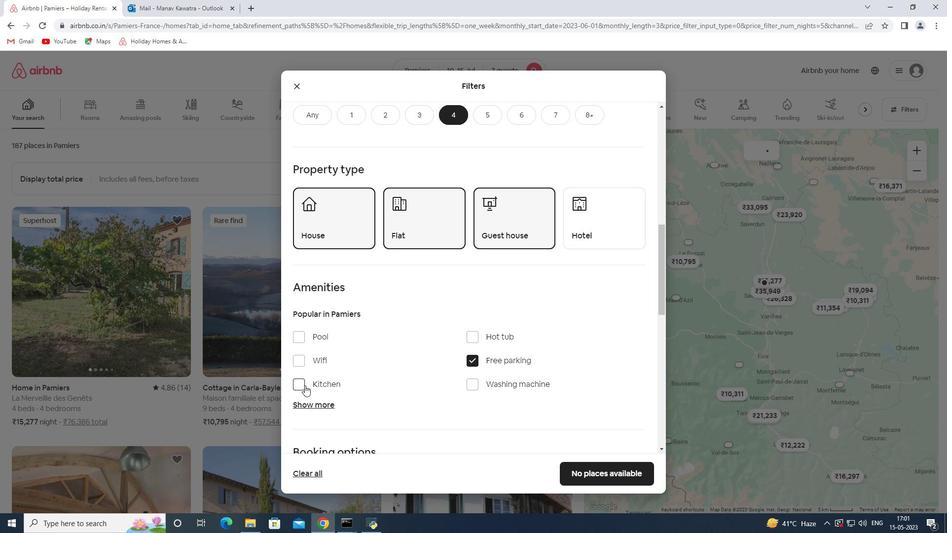 
Action: Mouse pressed left at (303, 362)
Screenshot: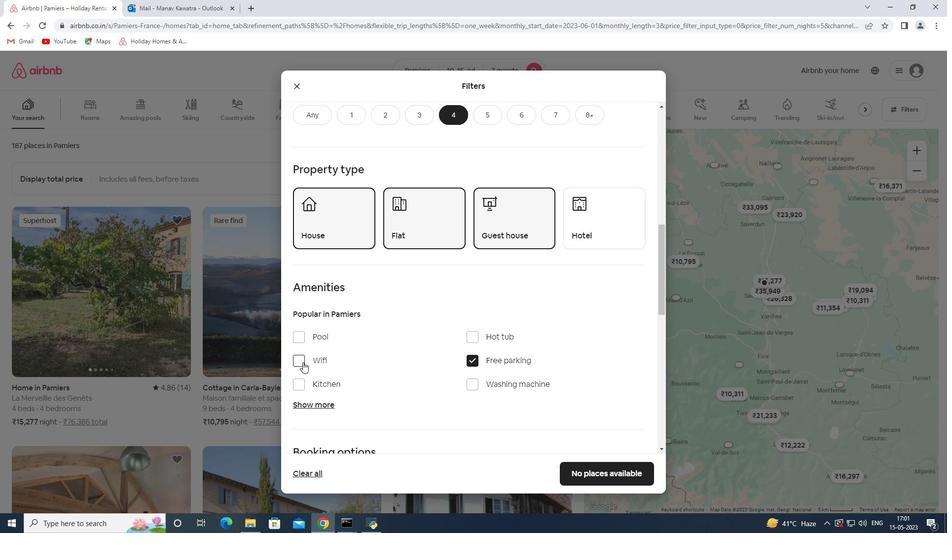 
Action: Mouse moved to (361, 369)
Screenshot: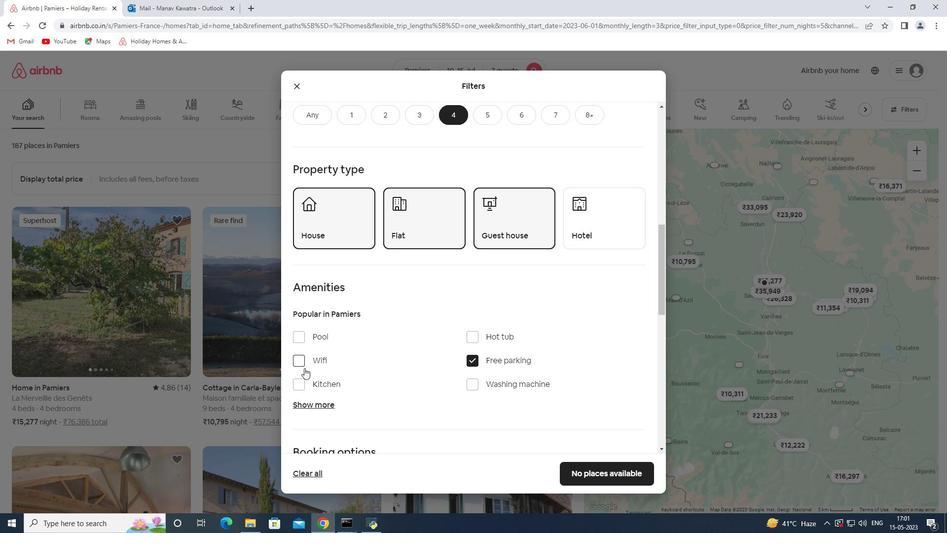 
Action: Mouse scrolled (361, 369) with delta (0, 0)
Screenshot: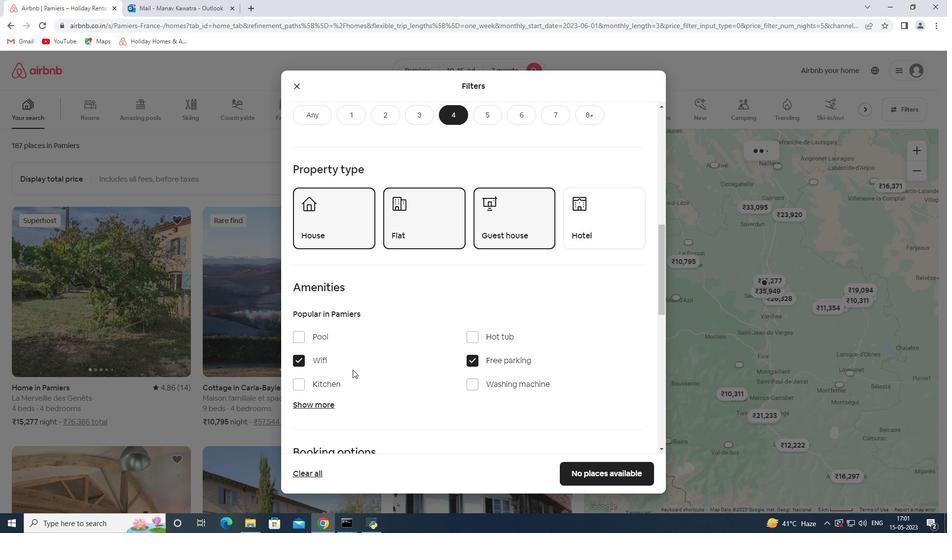 
Action: Mouse scrolled (361, 369) with delta (0, 0)
Screenshot: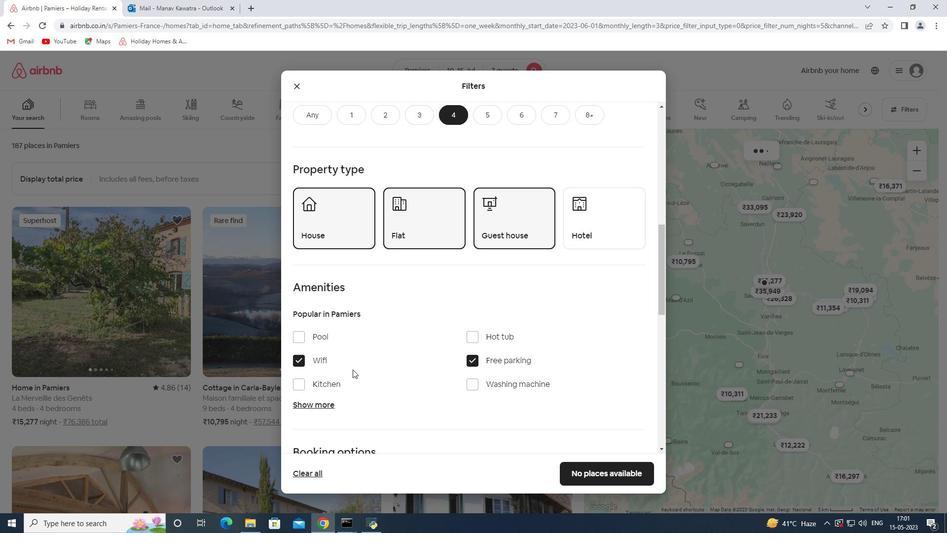 
Action: Mouse moved to (360, 353)
Screenshot: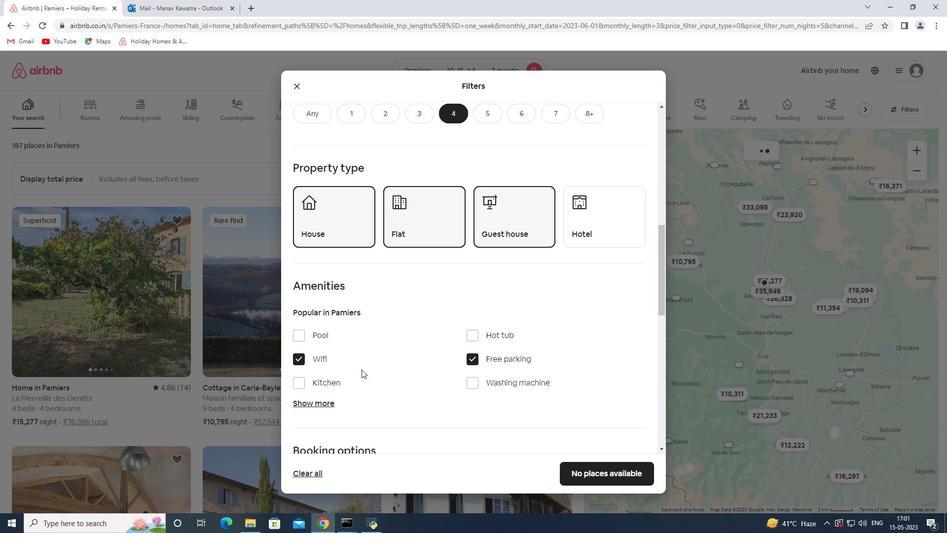 
Action: Mouse scrolled (365, 368) with delta (0, 0)
Screenshot: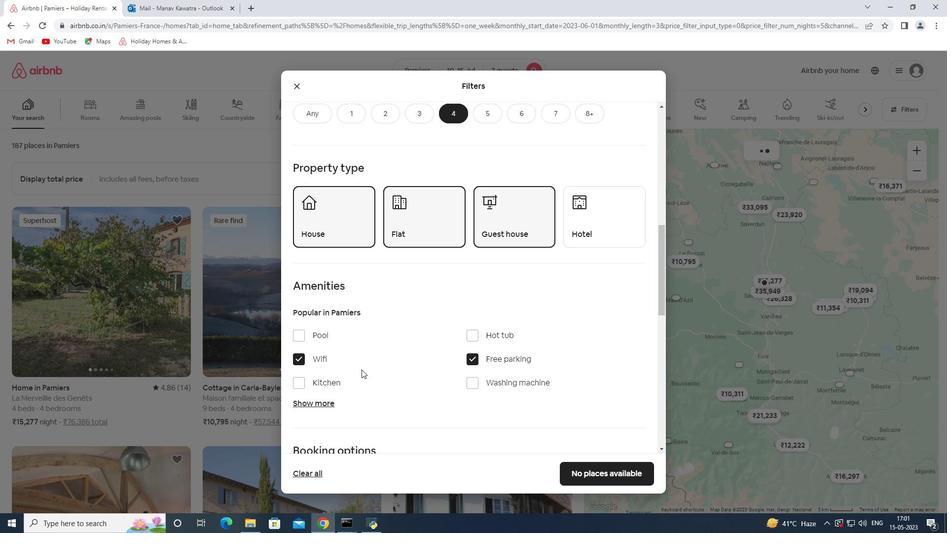 
Action: Mouse moved to (333, 258)
Screenshot: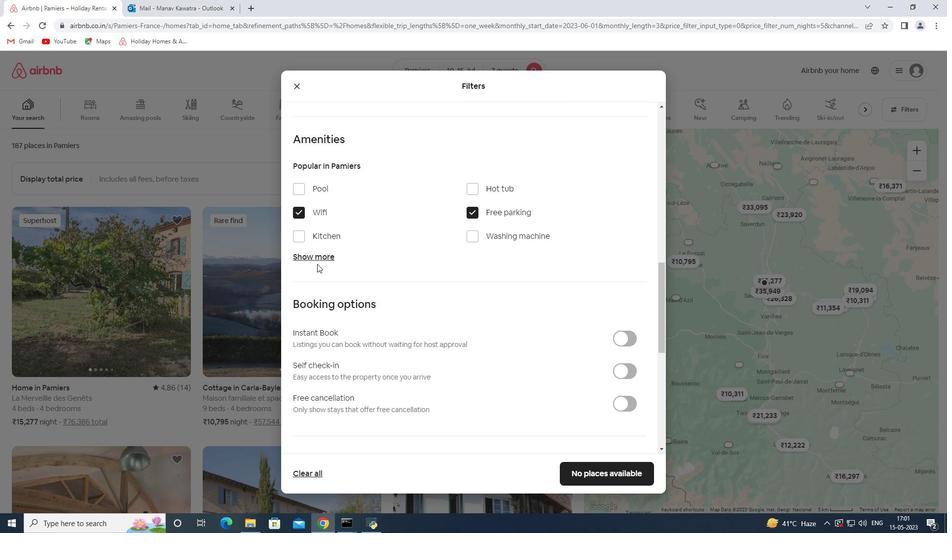 
Action: Mouse pressed left at (333, 258)
Screenshot: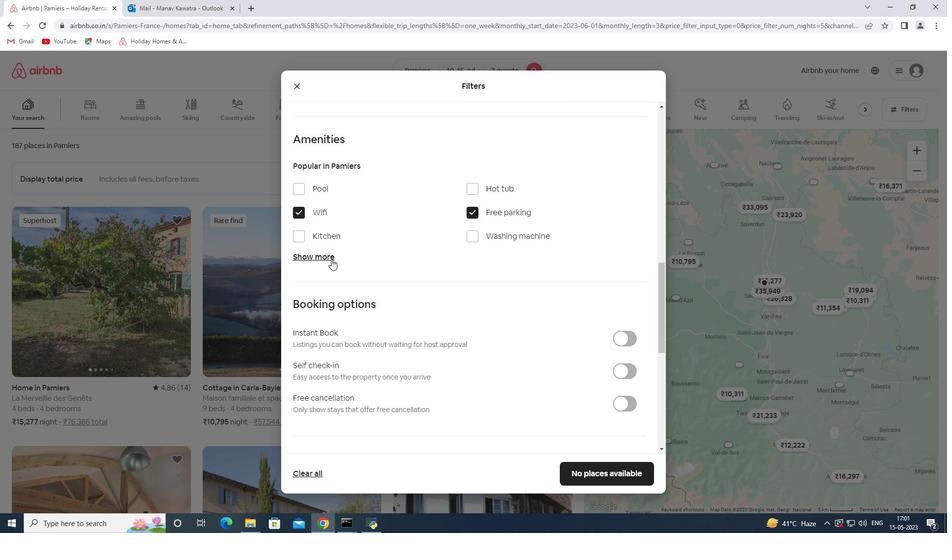 
Action: Mouse moved to (303, 340)
Screenshot: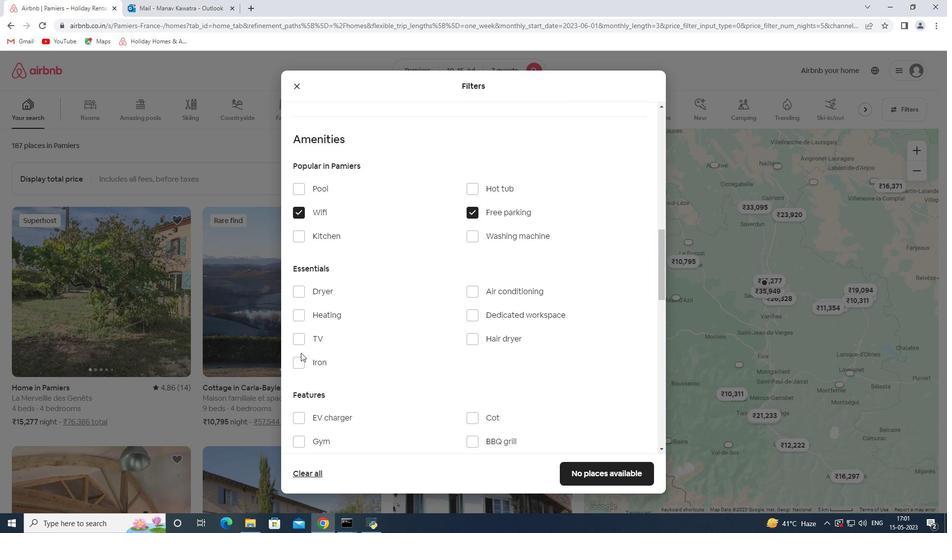 
Action: Mouse pressed left at (303, 340)
Screenshot: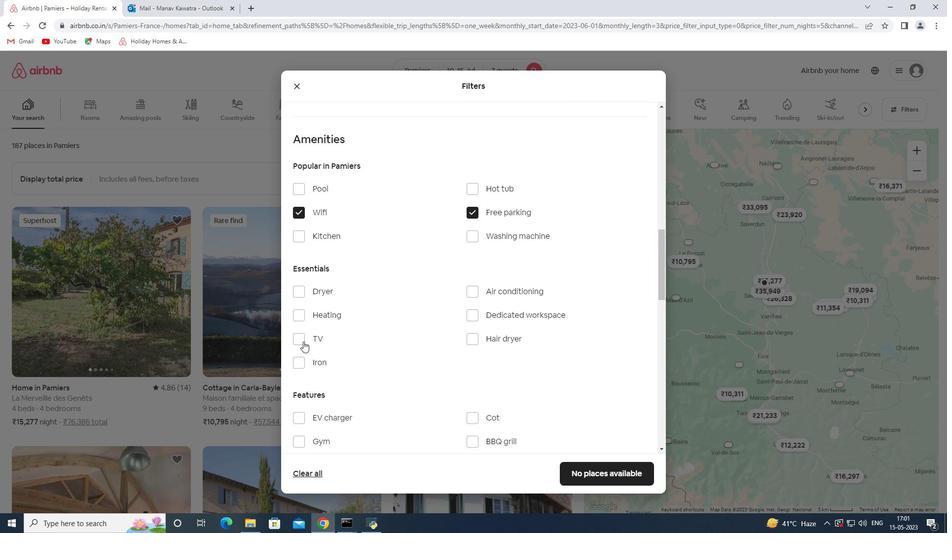 
Action: Mouse moved to (368, 339)
Screenshot: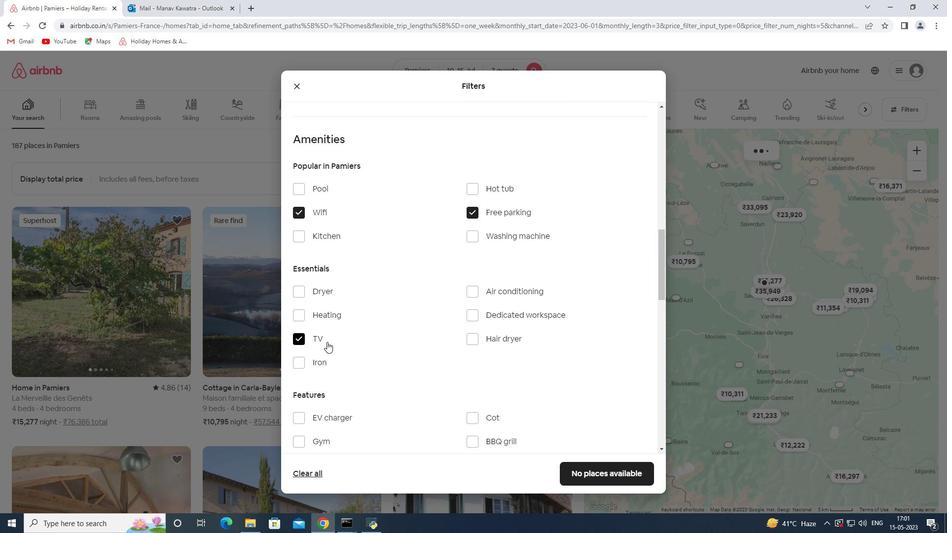
Action: Mouse scrolled (368, 338) with delta (0, 0)
Screenshot: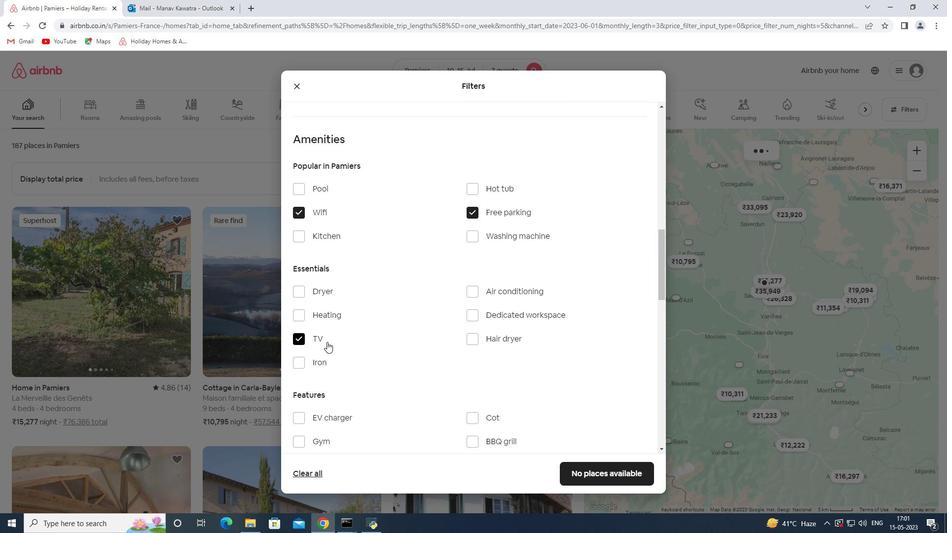 
Action: Mouse scrolled (368, 338) with delta (0, 0)
Screenshot: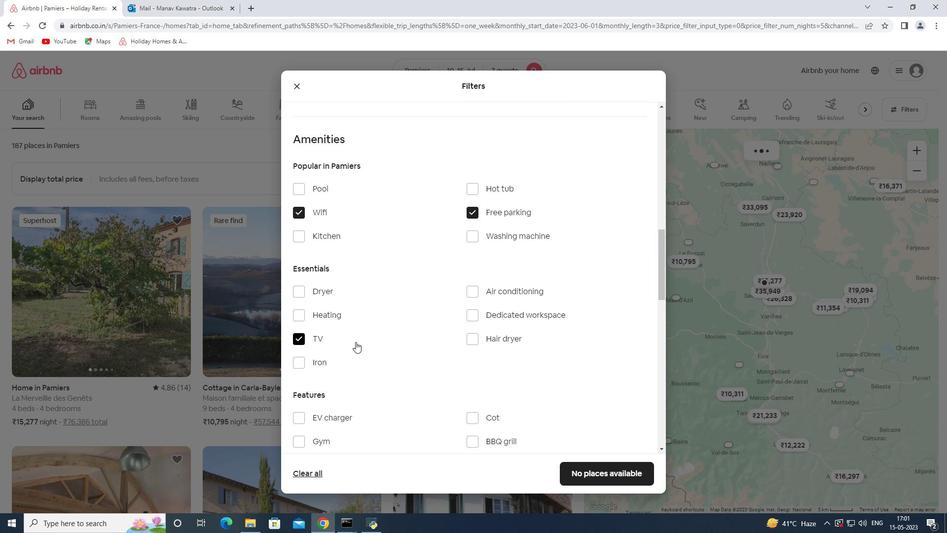 
Action: Mouse scrolled (368, 338) with delta (0, 0)
Screenshot: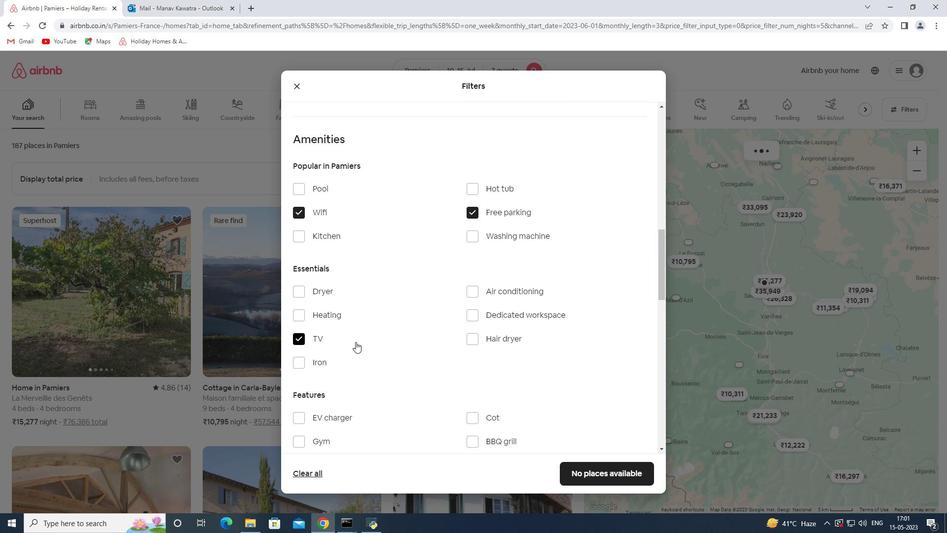 
Action: Mouse scrolled (368, 338) with delta (0, 0)
Screenshot: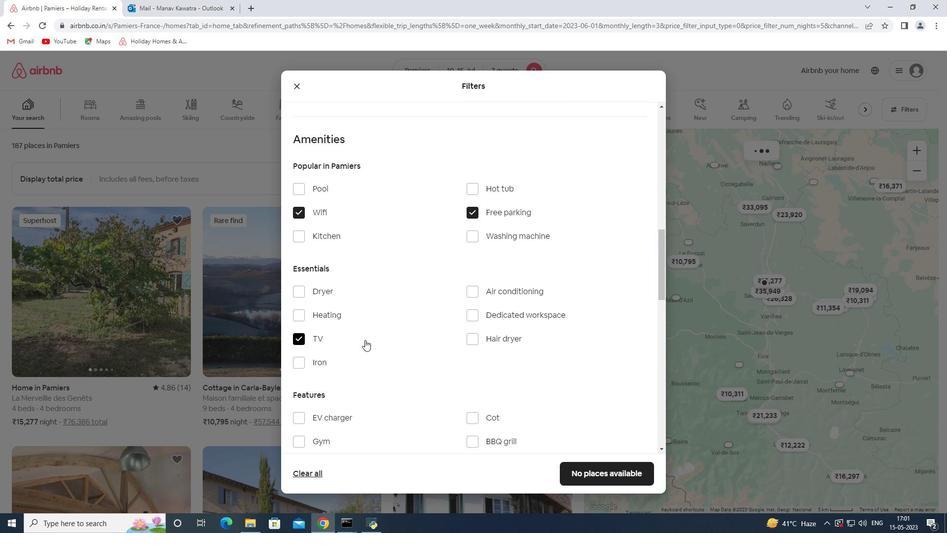 
Action: Mouse scrolled (368, 338) with delta (0, 0)
Screenshot: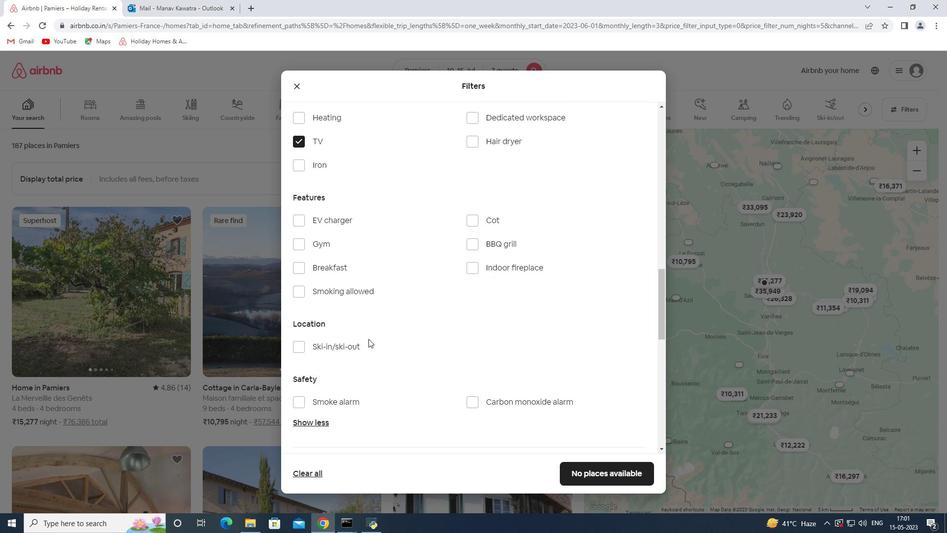 
Action: Mouse scrolled (368, 338) with delta (0, 0)
Screenshot: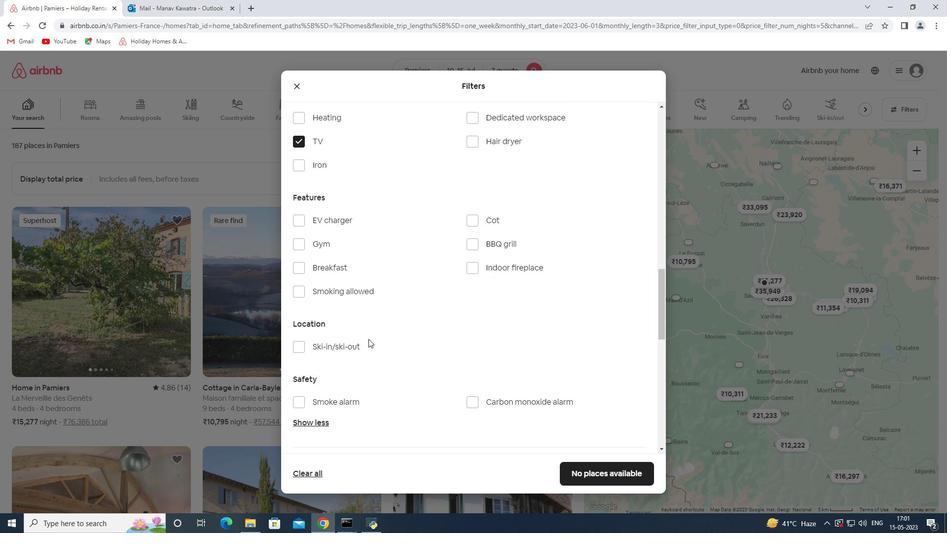 
Action: Mouse scrolled (368, 338) with delta (0, 0)
Screenshot: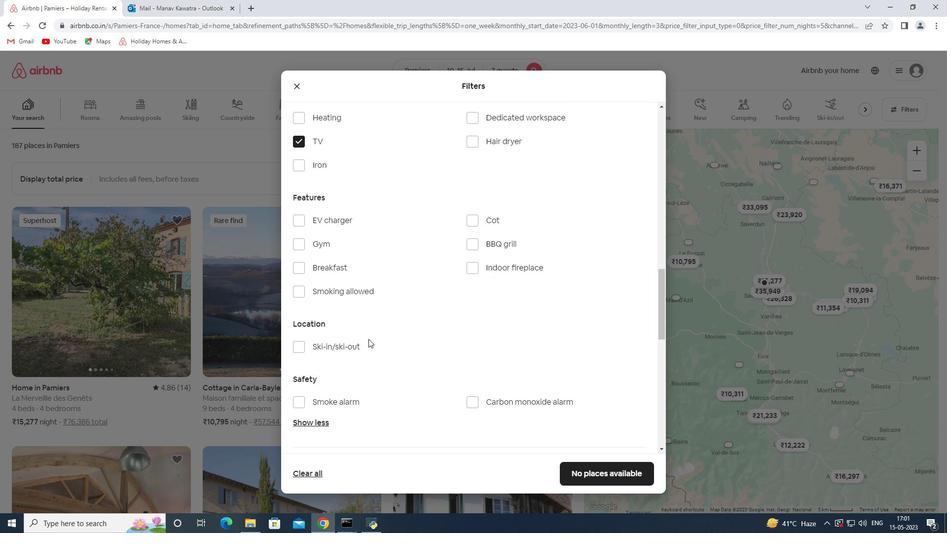 
Action: Mouse scrolled (368, 338) with delta (0, 0)
Screenshot: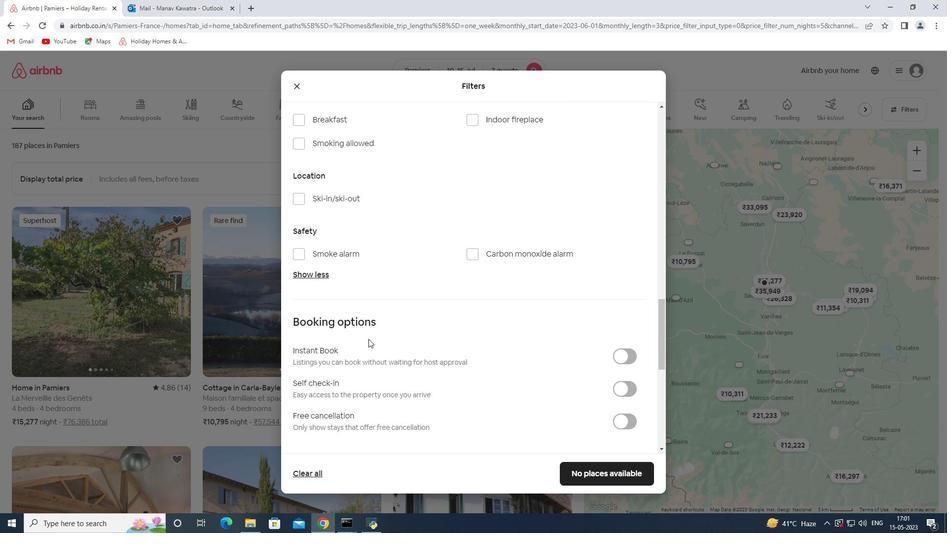 
Action: Mouse scrolled (368, 338) with delta (0, 0)
Screenshot: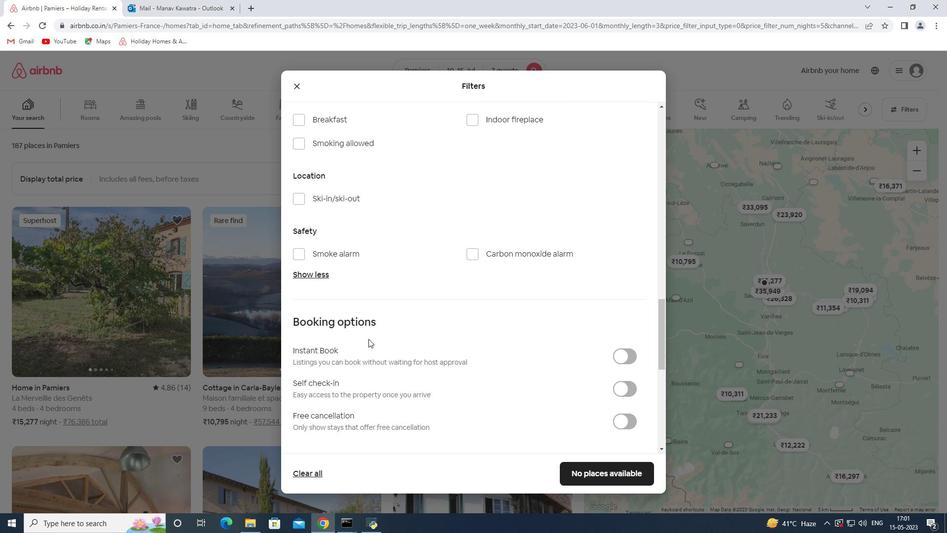 
Action: Mouse scrolled (368, 338) with delta (0, 0)
Screenshot: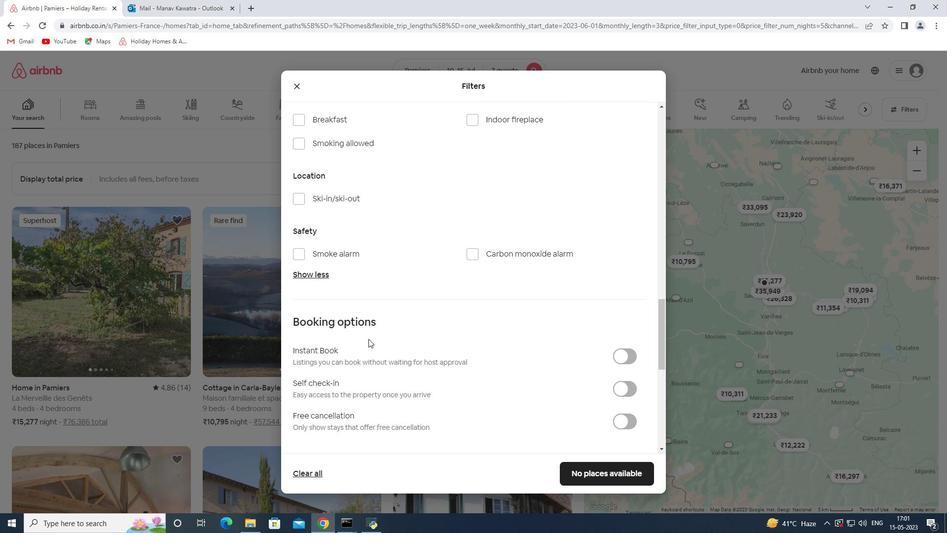 
Action: Mouse moved to (550, 238)
Screenshot: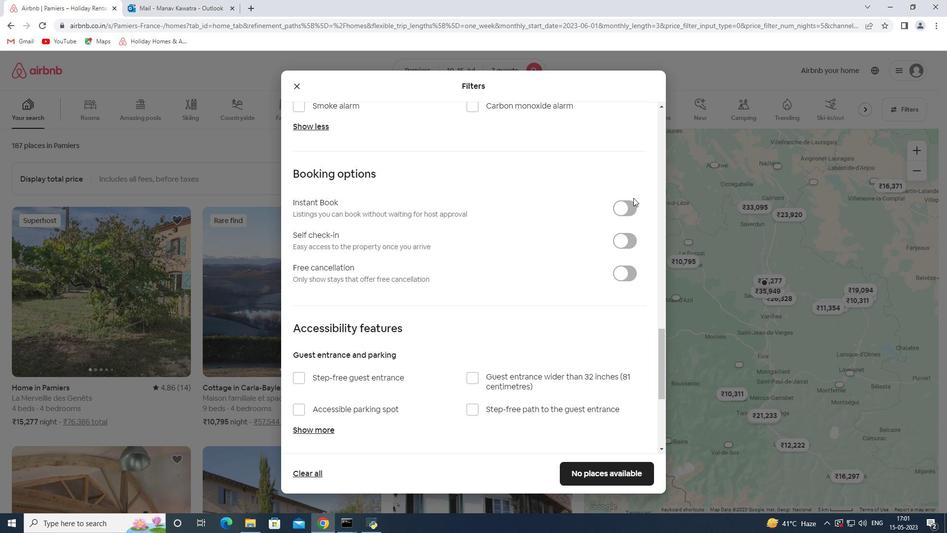 
Action: Mouse scrolled (550, 239) with delta (0, 0)
Screenshot: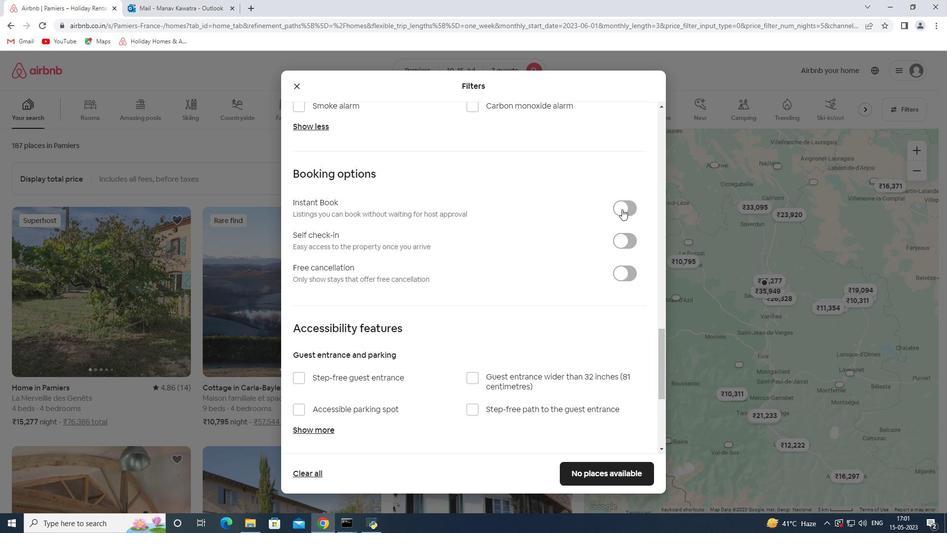 
Action: Mouse scrolled (550, 239) with delta (0, 0)
Screenshot: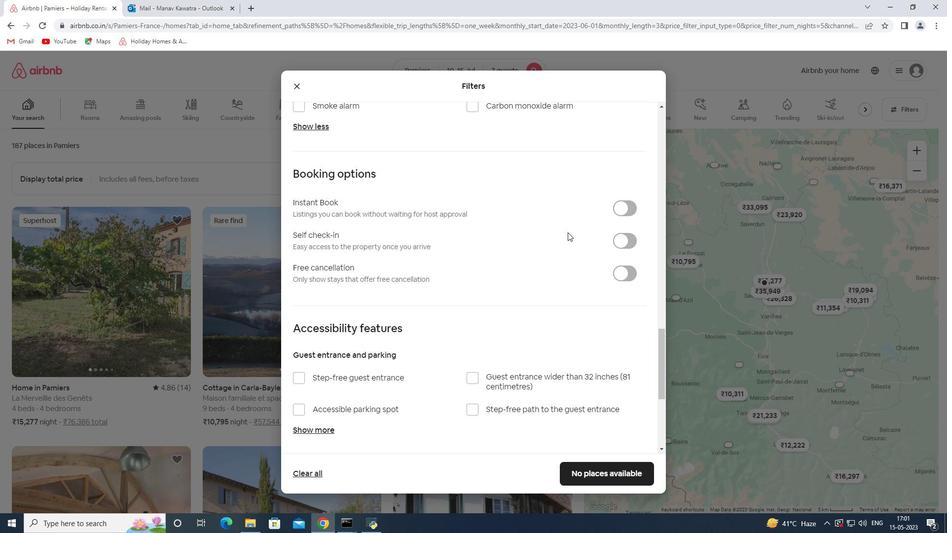 
Action: Mouse moved to (620, 347)
Screenshot: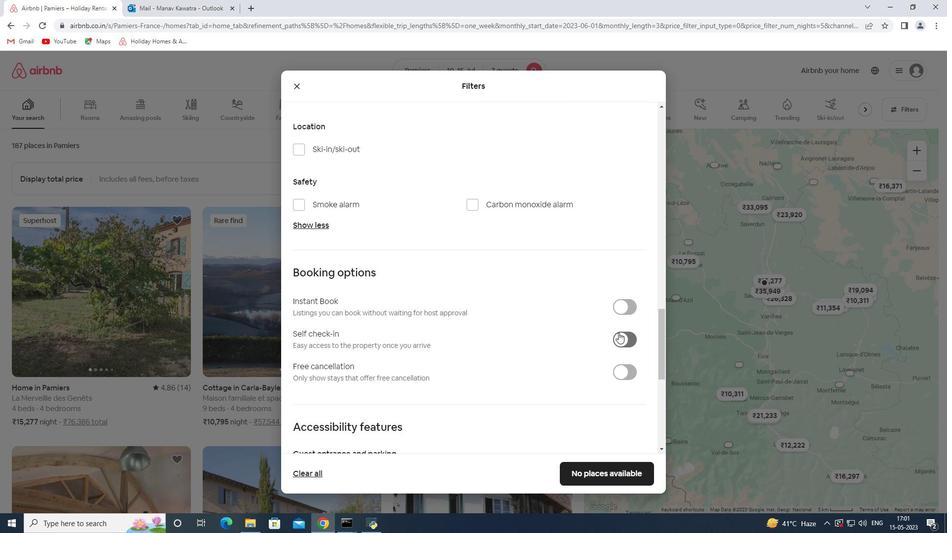 
Action: Mouse pressed left at (620, 347)
Screenshot: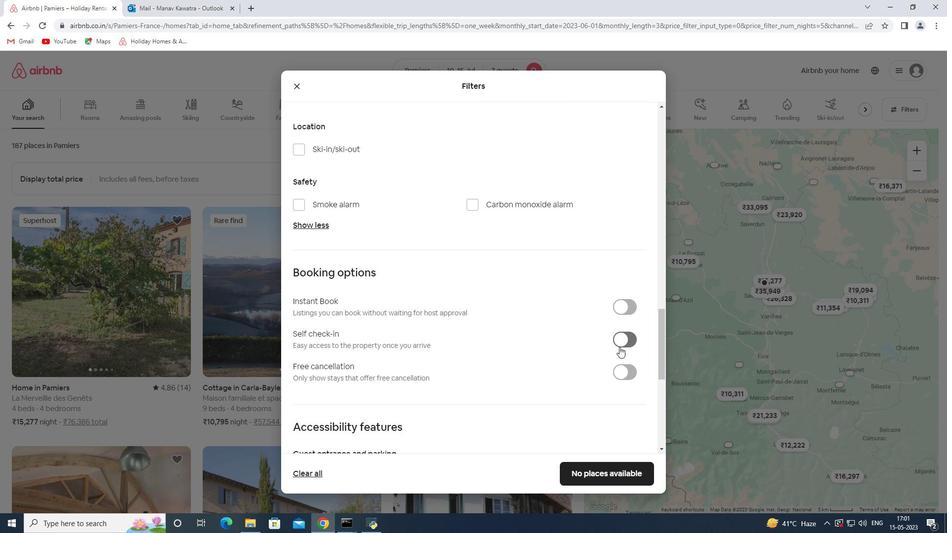 
Action: Mouse moved to (419, 350)
Screenshot: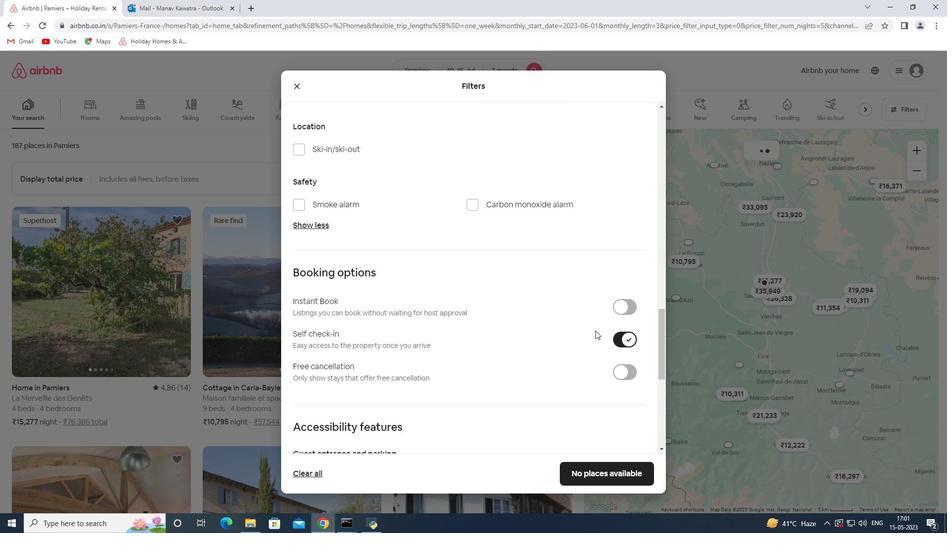 
Action: Mouse scrolled (419, 350) with delta (0, 0)
Screenshot: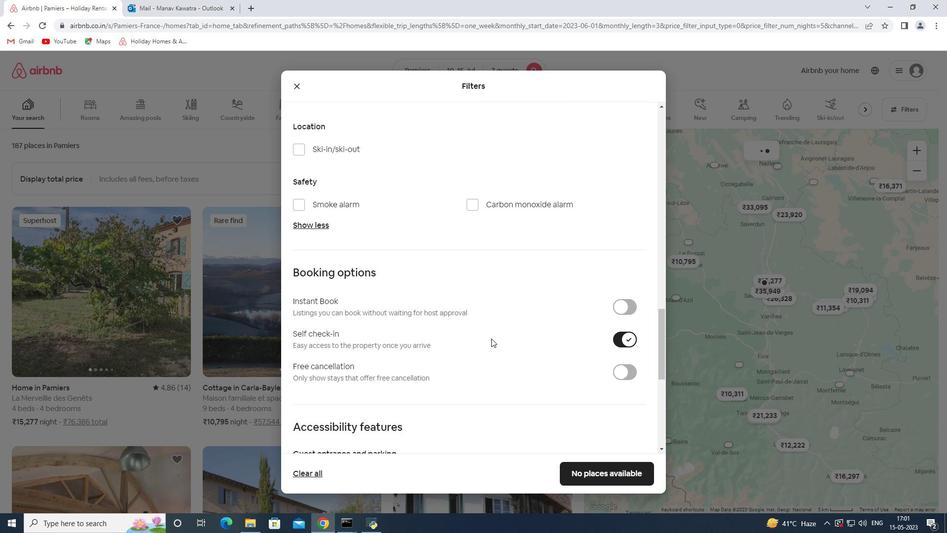 
Action: Mouse scrolled (419, 350) with delta (0, 0)
Screenshot: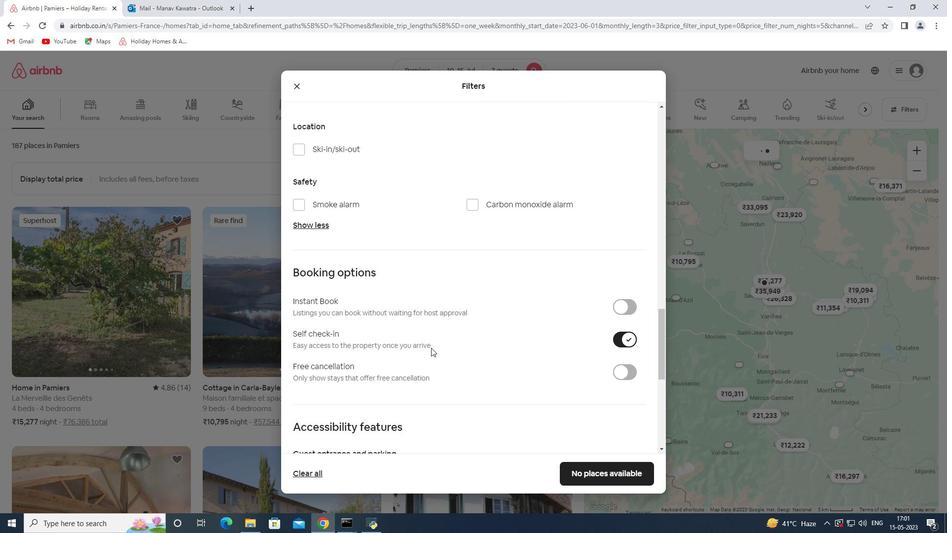 
Action: Mouse scrolled (419, 350) with delta (0, 0)
Screenshot: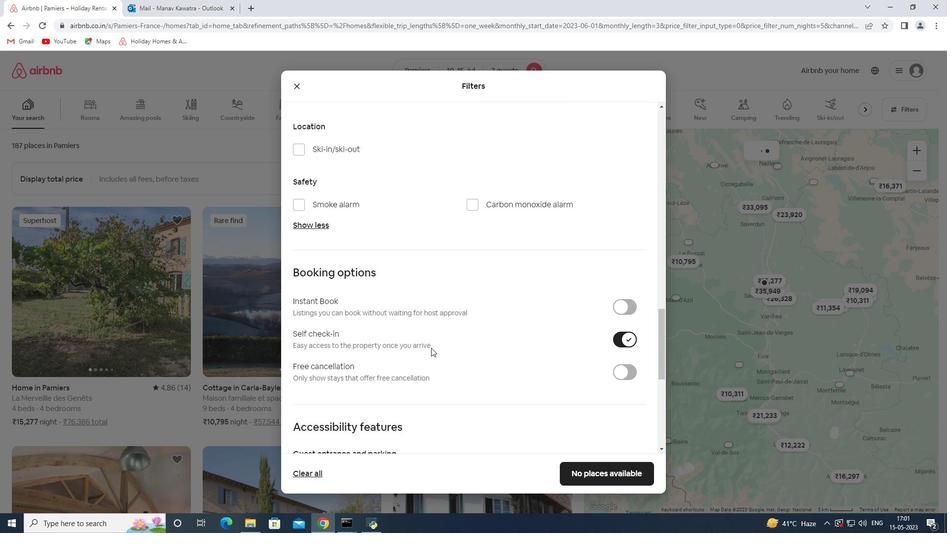 
Action: Mouse scrolled (419, 350) with delta (0, 0)
Screenshot: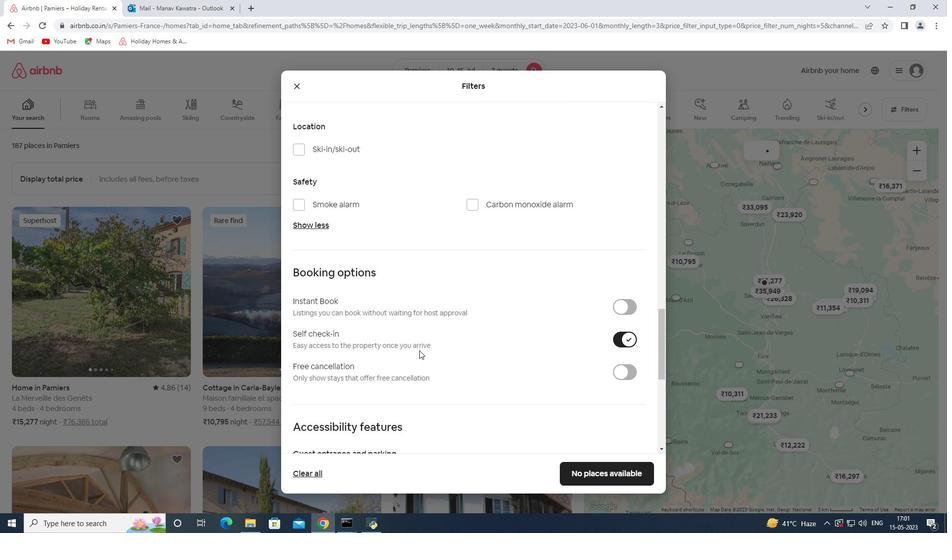
Action: Mouse moved to (310, 376)
Screenshot: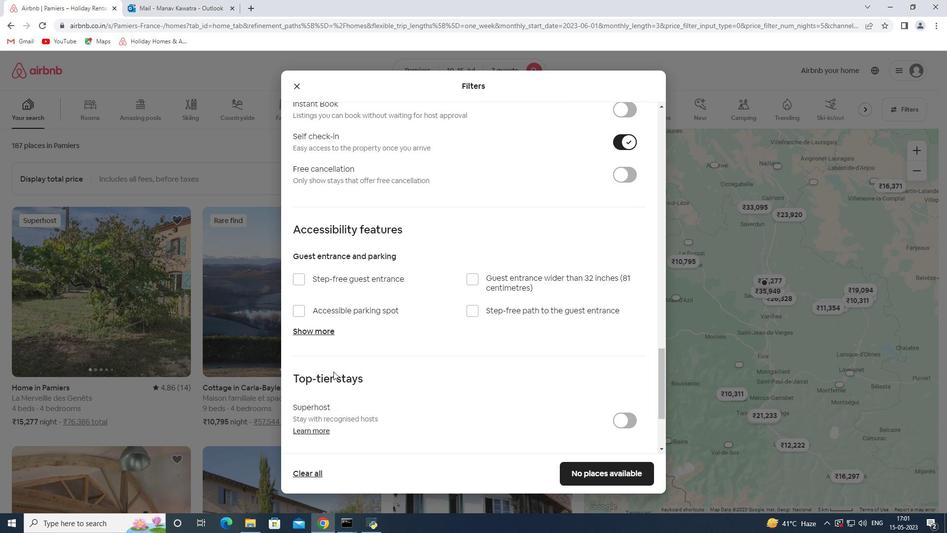 
Action: Mouse scrolled (310, 375) with delta (0, 0)
Screenshot: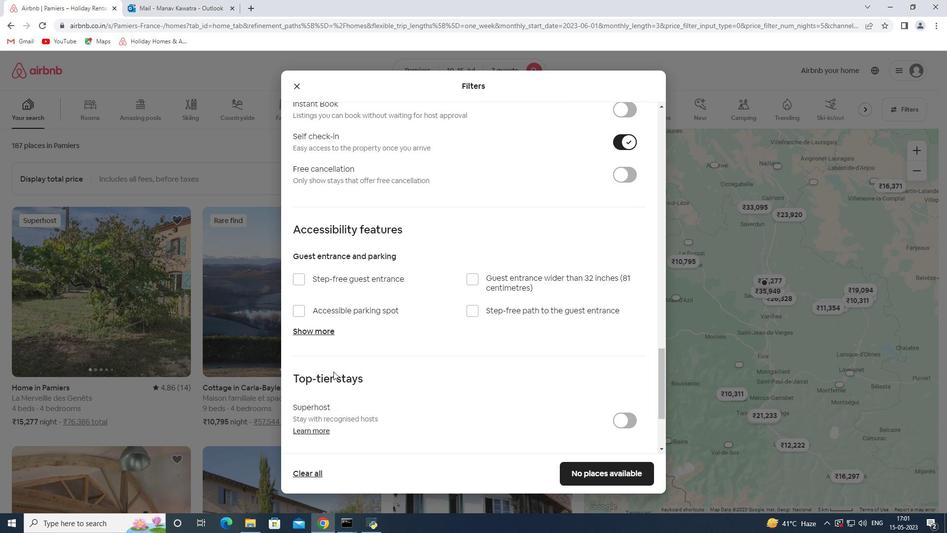 
Action: Mouse moved to (304, 376)
Screenshot: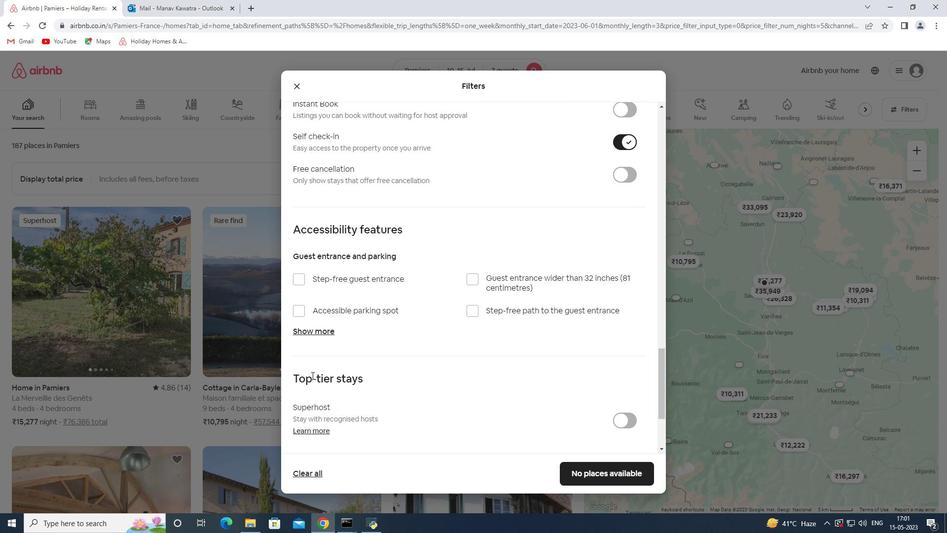 
Action: Mouse scrolled (306, 376) with delta (0, 0)
Screenshot: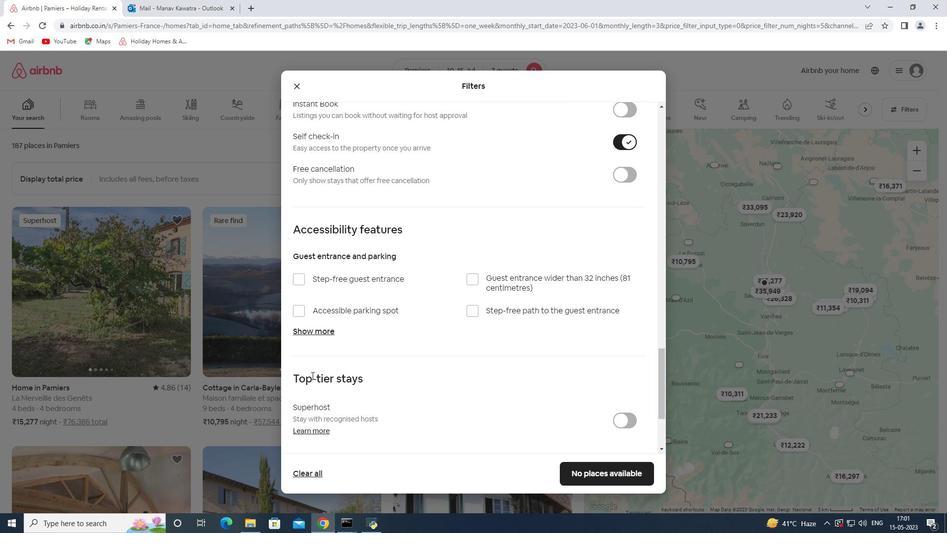 
Action: Mouse moved to (309, 413)
Screenshot: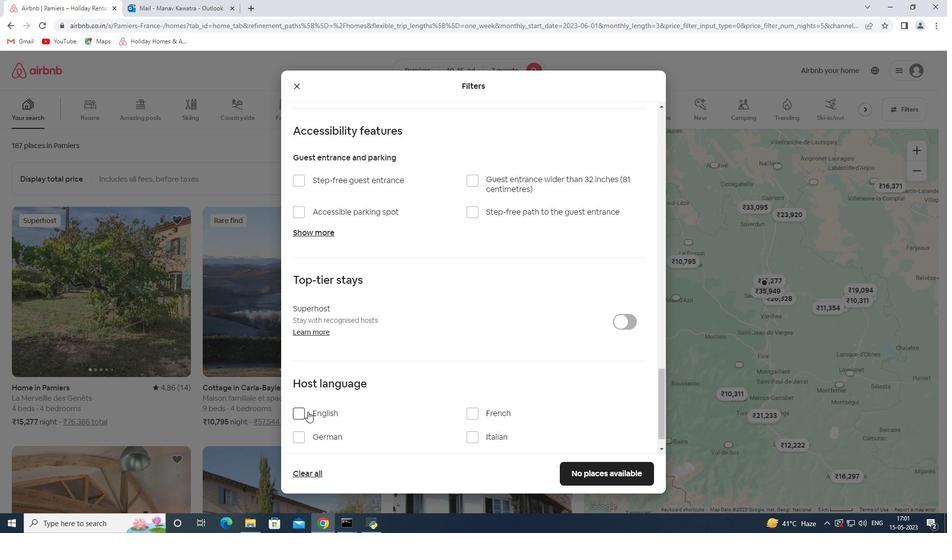 
Action: Mouse pressed left at (309, 413)
Screenshot: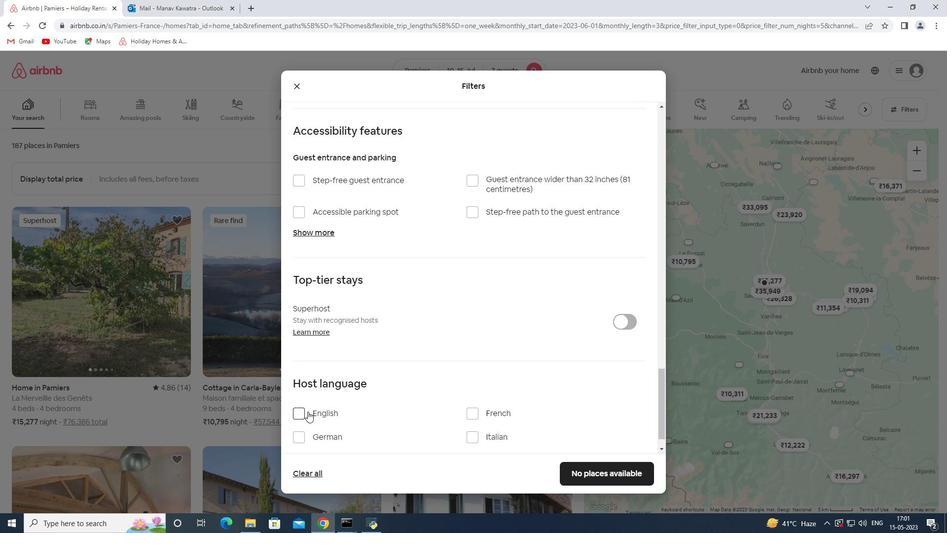 
Action: Mouse moved to (594, 472)
Screenshot: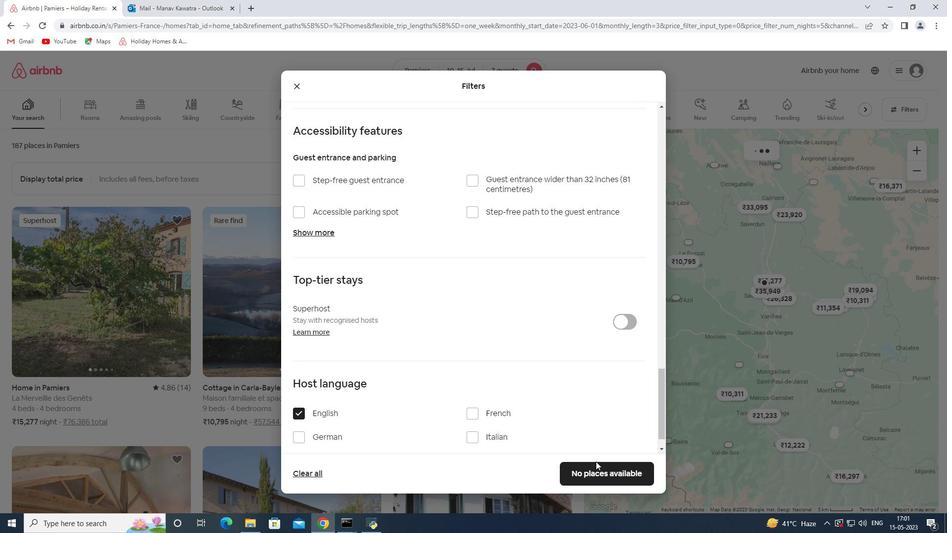 
Action: Mouse pressed left at (594, 472)
Screenshot: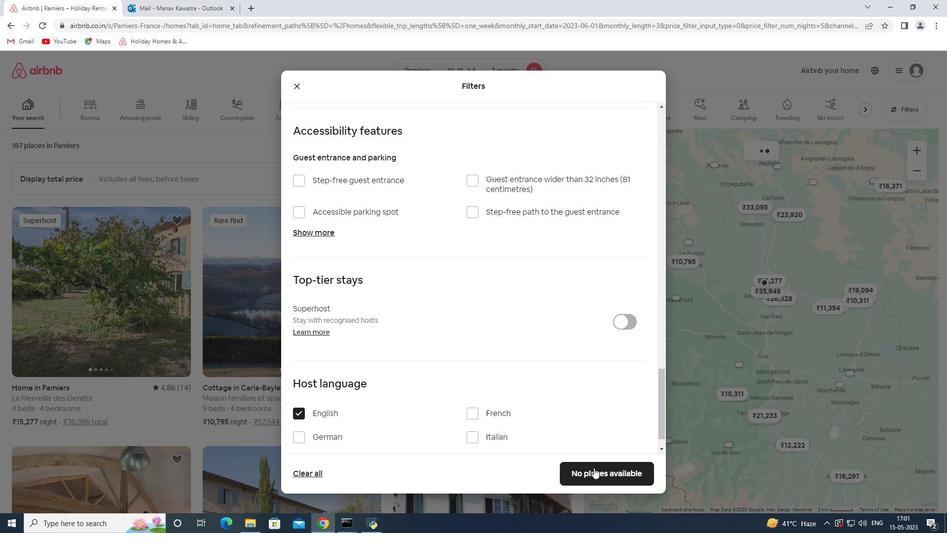 
Action: Mouse moved to (594, 472)
Screenshot: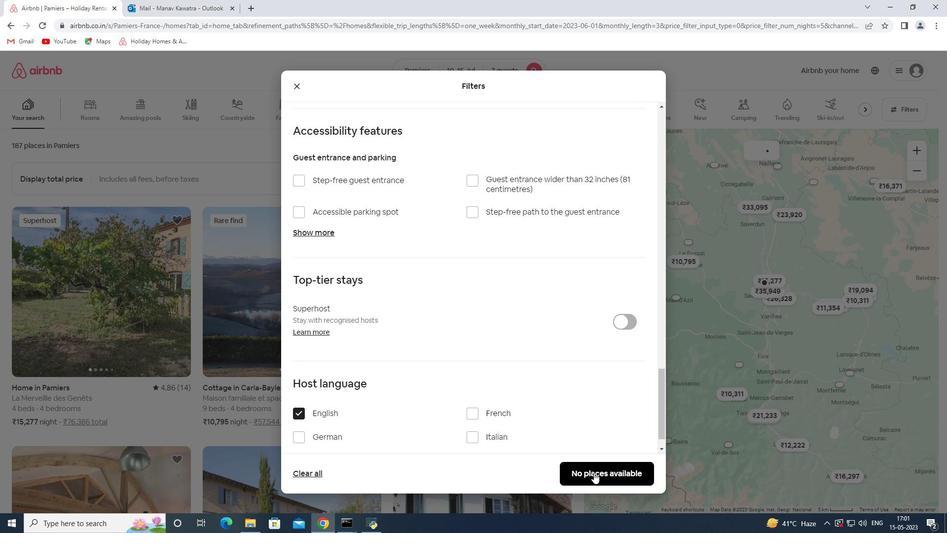 
